 Task: Assign in the project BlazePath the issue 'Develop a new feature to allow for integration with wearable technology' to the sprint 'Sonic Storm'. Assign in the project BlazePath the issue 'Implement a new feature to allow for integration with IoT devices' to the sprint 'Sonic Storm'. Assign in the project BlazePath the issue 'Address issues related to software licensing and usage restrictions' to the sprint 'Sonic Storm'. Assign in the project BlazePath the issue 'Develop a new feature to allow for automatic file versioning and history tracking' to the sprint 'Sonic Storm'
Action: Mouse moved to (238, 68)
Screenshot: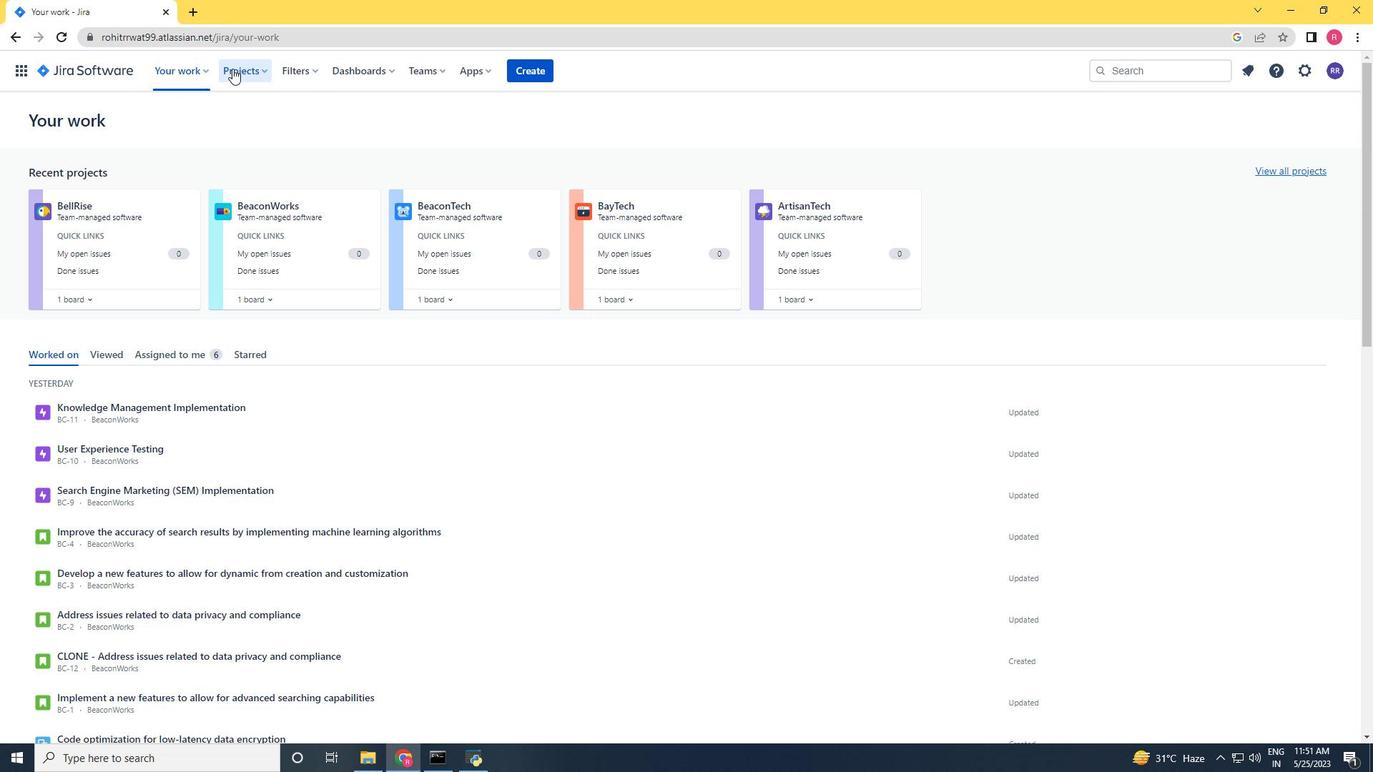 
Action: Mouse pressed left at (238, 68)
Screenshot: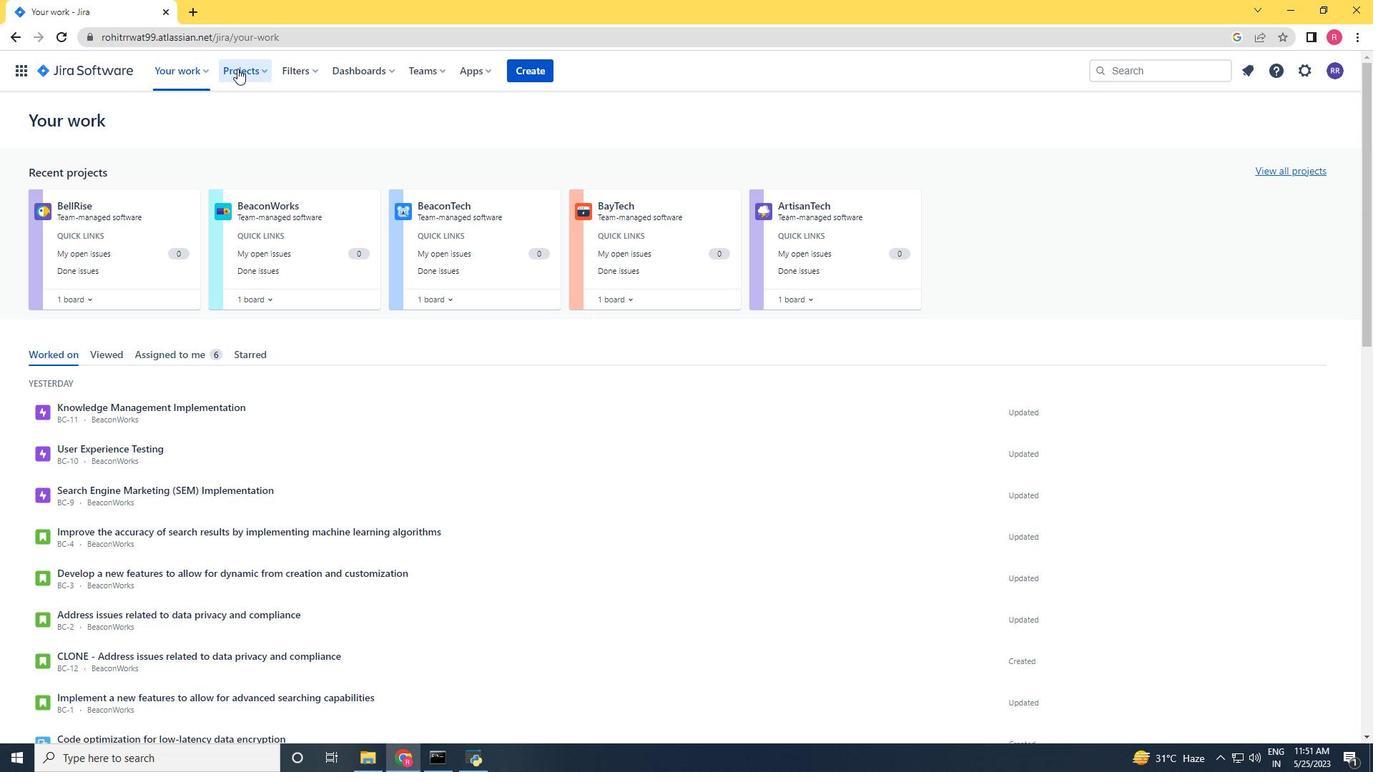 
Action: Mouse moved to (271, 122)
Screenshot: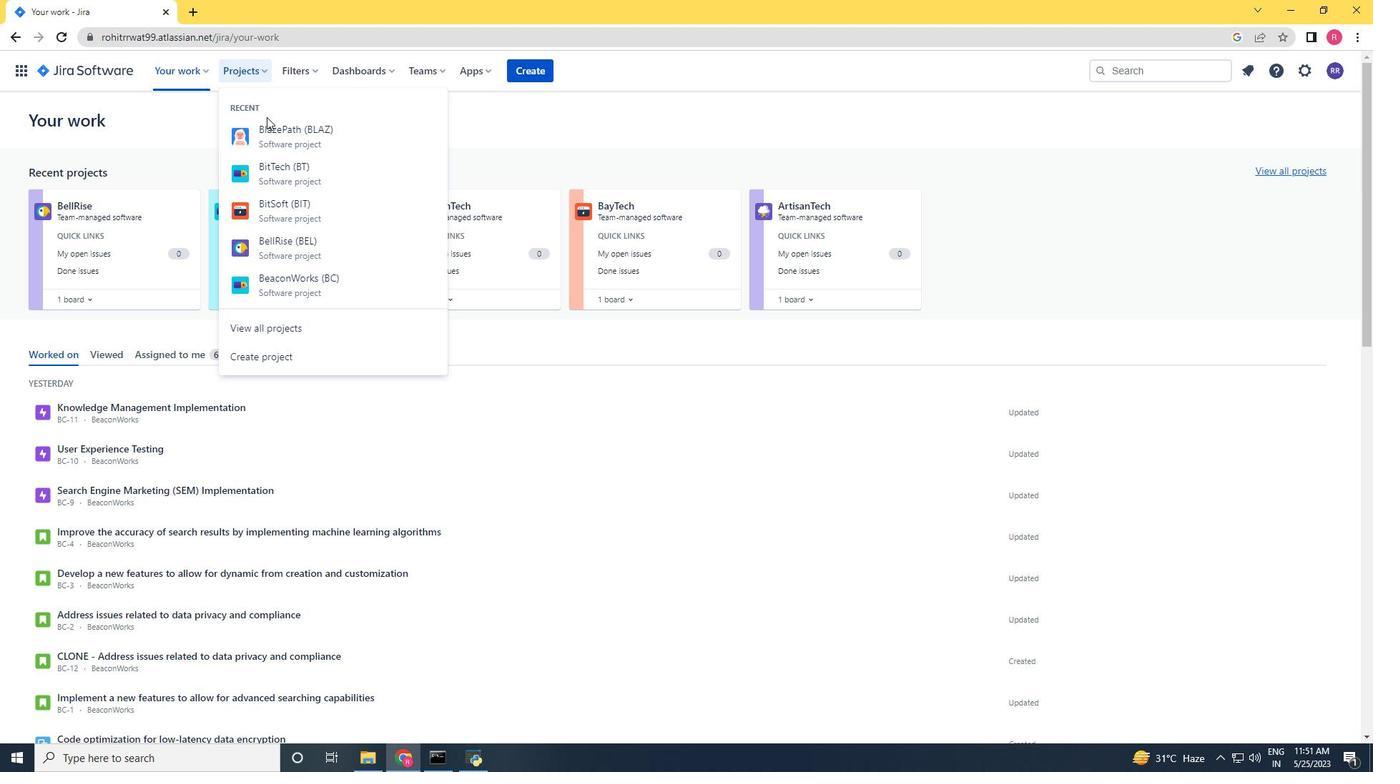 
Action: Mouse pressed left at (271, 122)
Screenshot: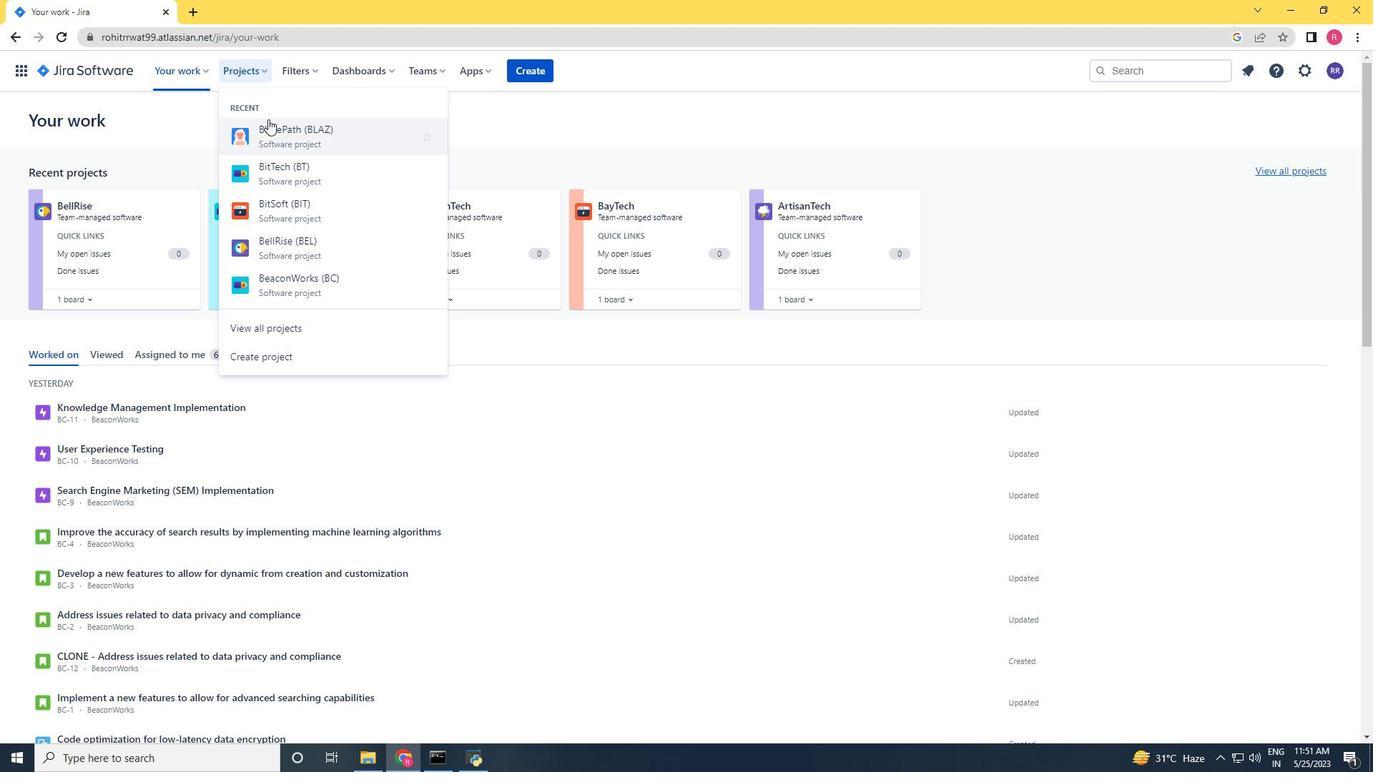 
Action: Mouse moved to (125, 213)
Screenshot: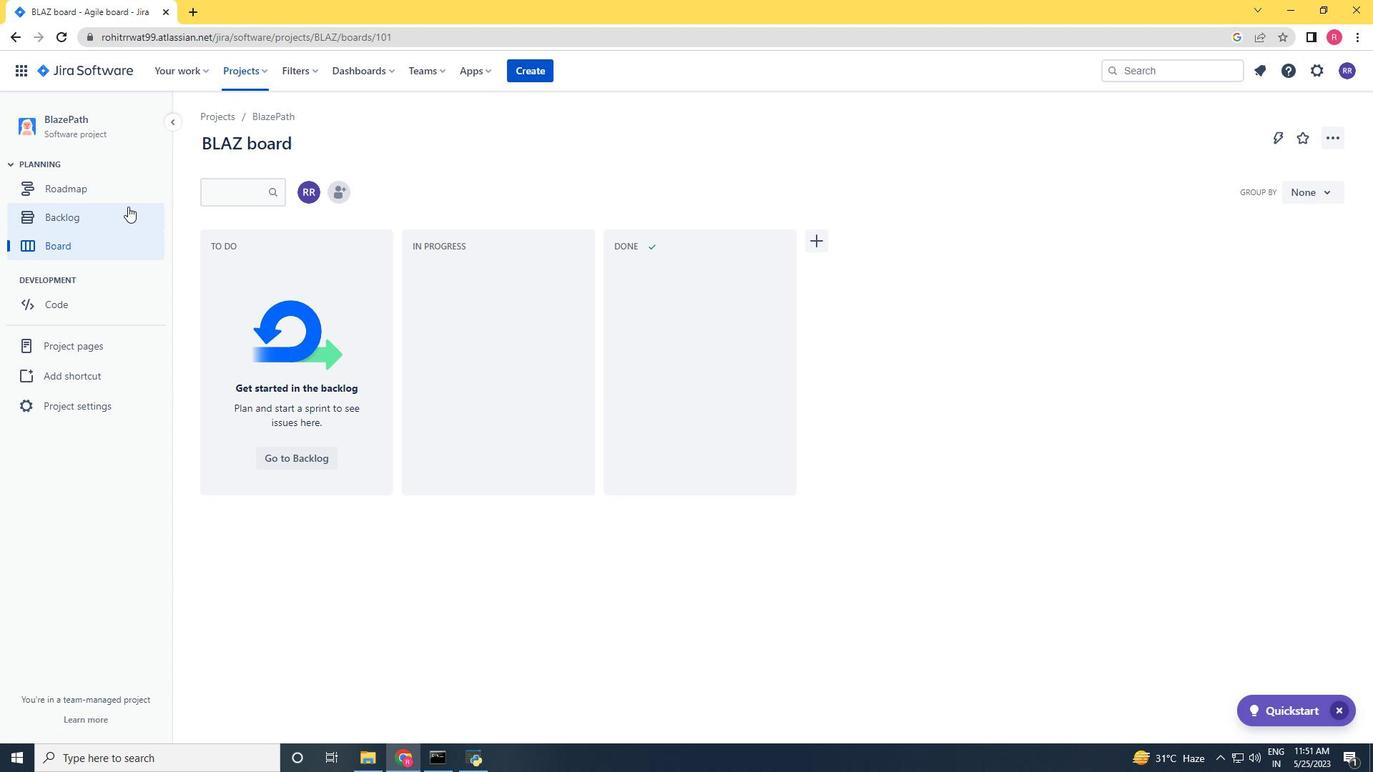 
Action: Mouse pressed left at (125, 213)
Screenshot: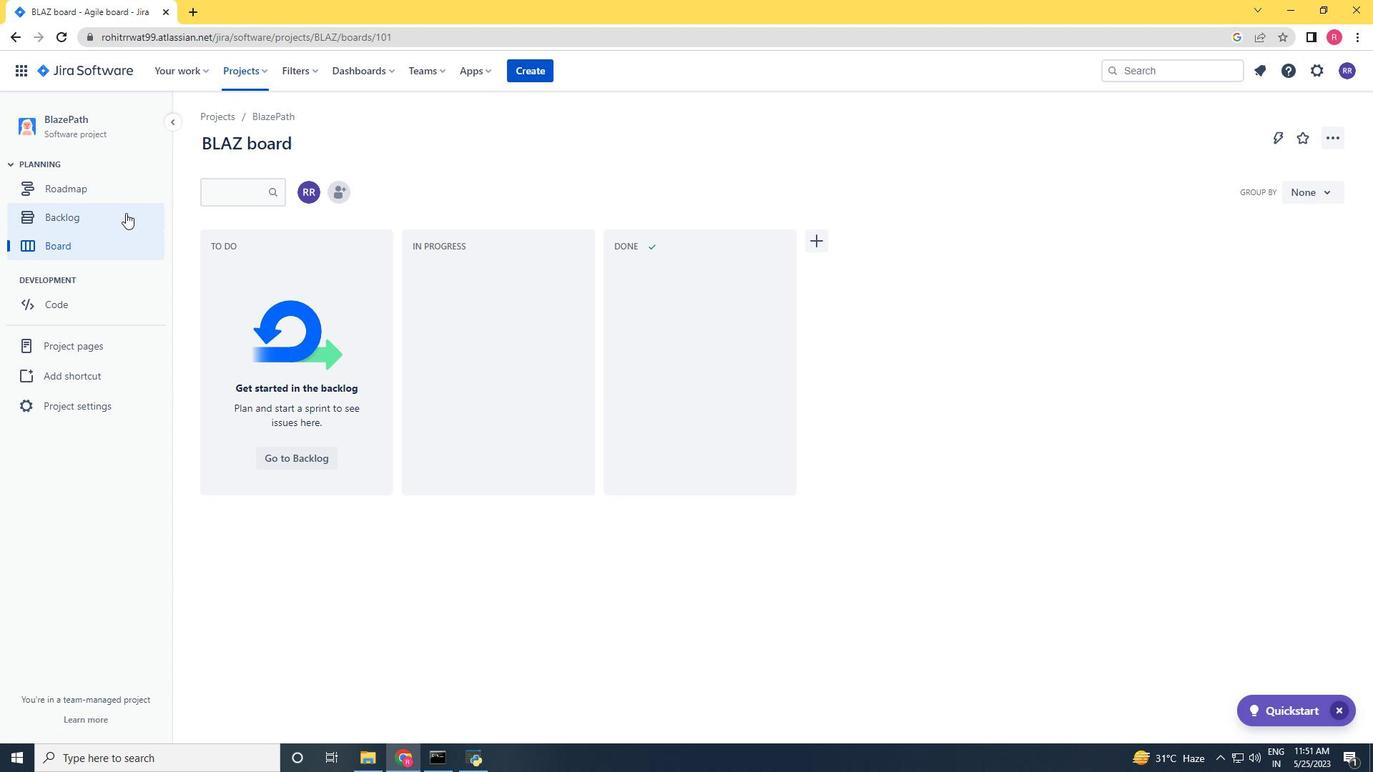 
Action: Mouse moved to (1306, 384)
Screenshot: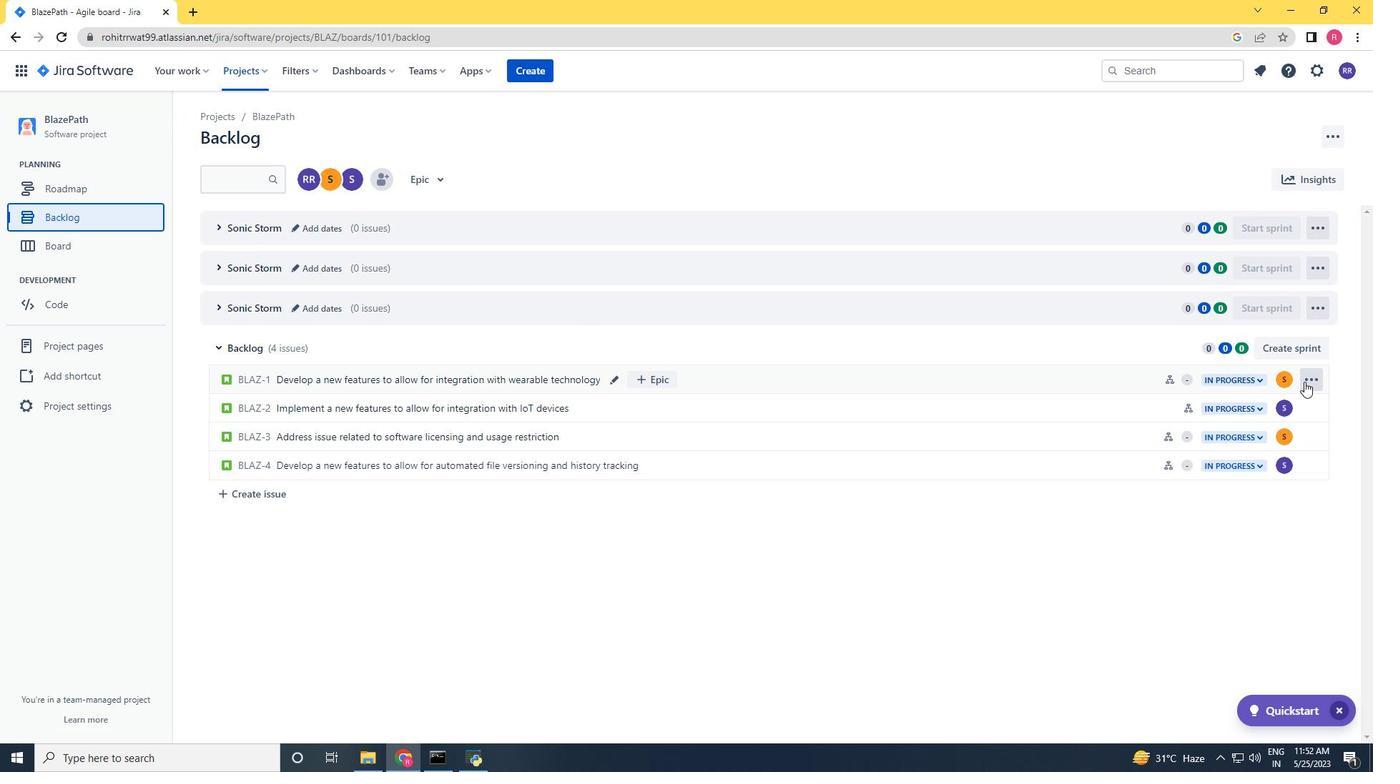 
Action: Mouse pressed left at (1306, 384)
Screenshot: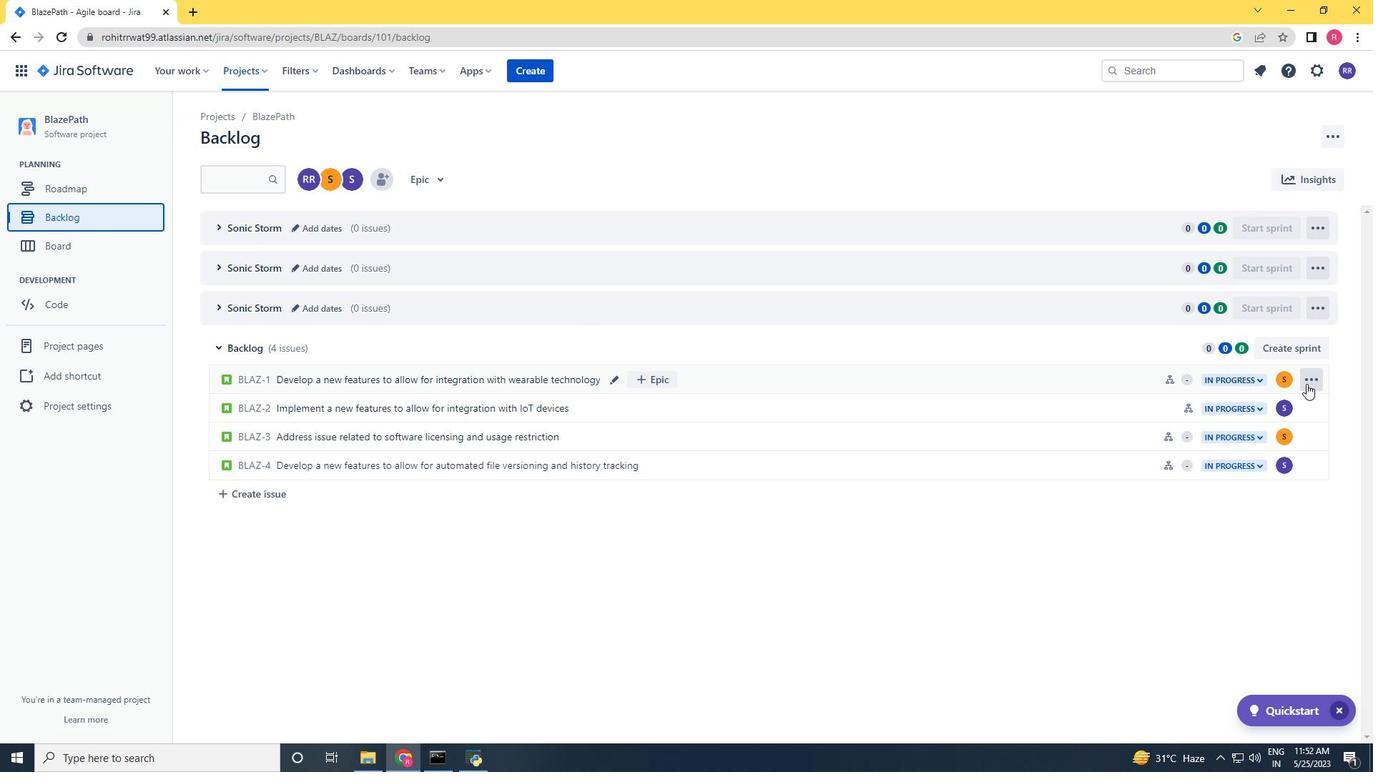 
Action: Mouse moved to (1265, 544)
Screenshot: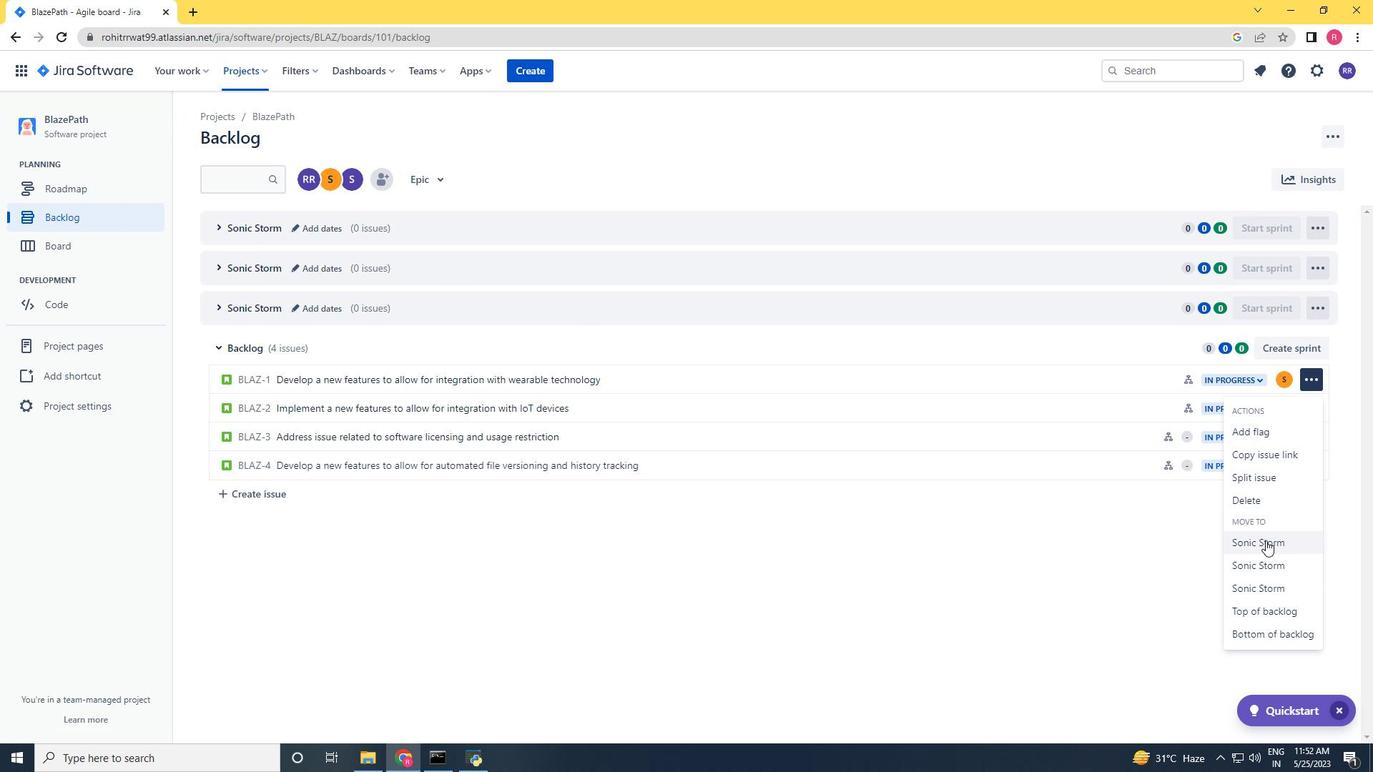 
Action: Mouse pressed left at (1265, 544)
Screenshot: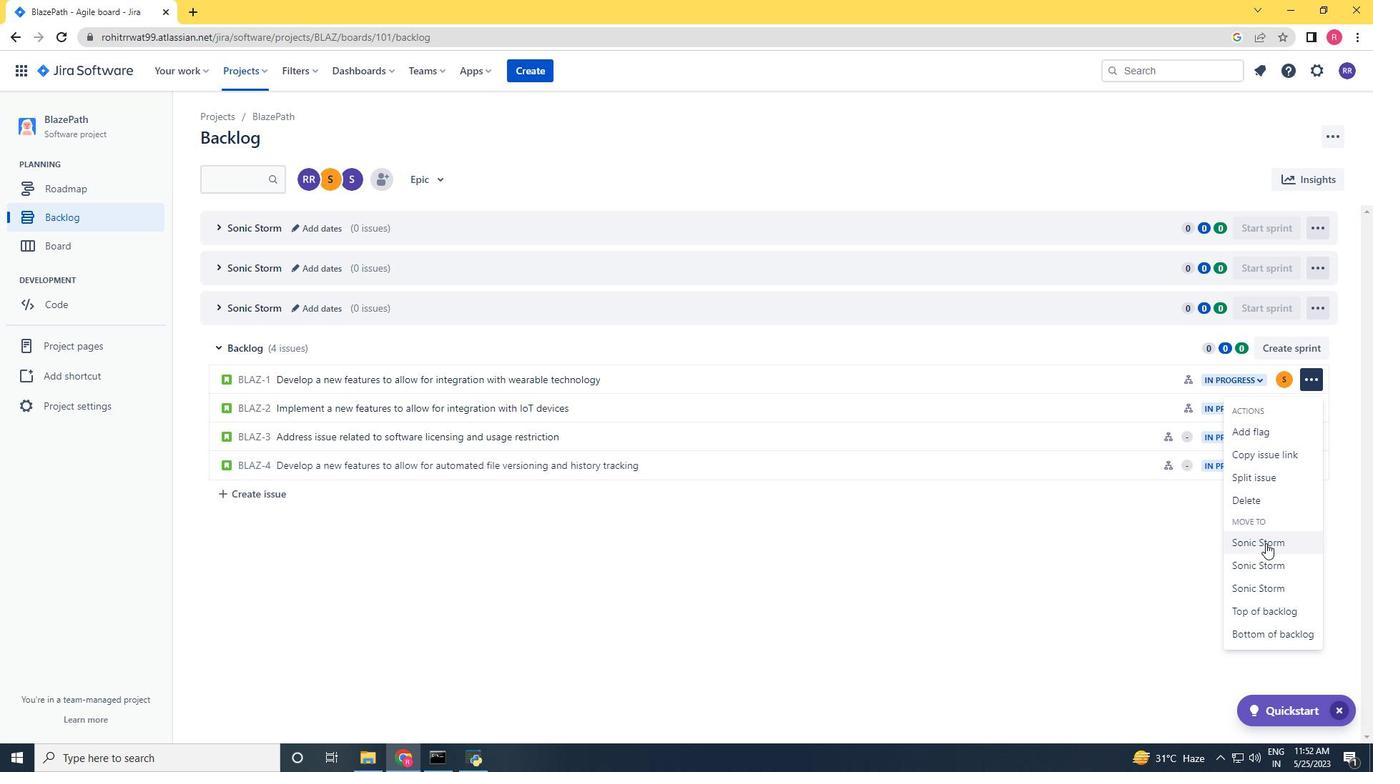 
Action: Mouse moved to (1298, 379)
Screenshot: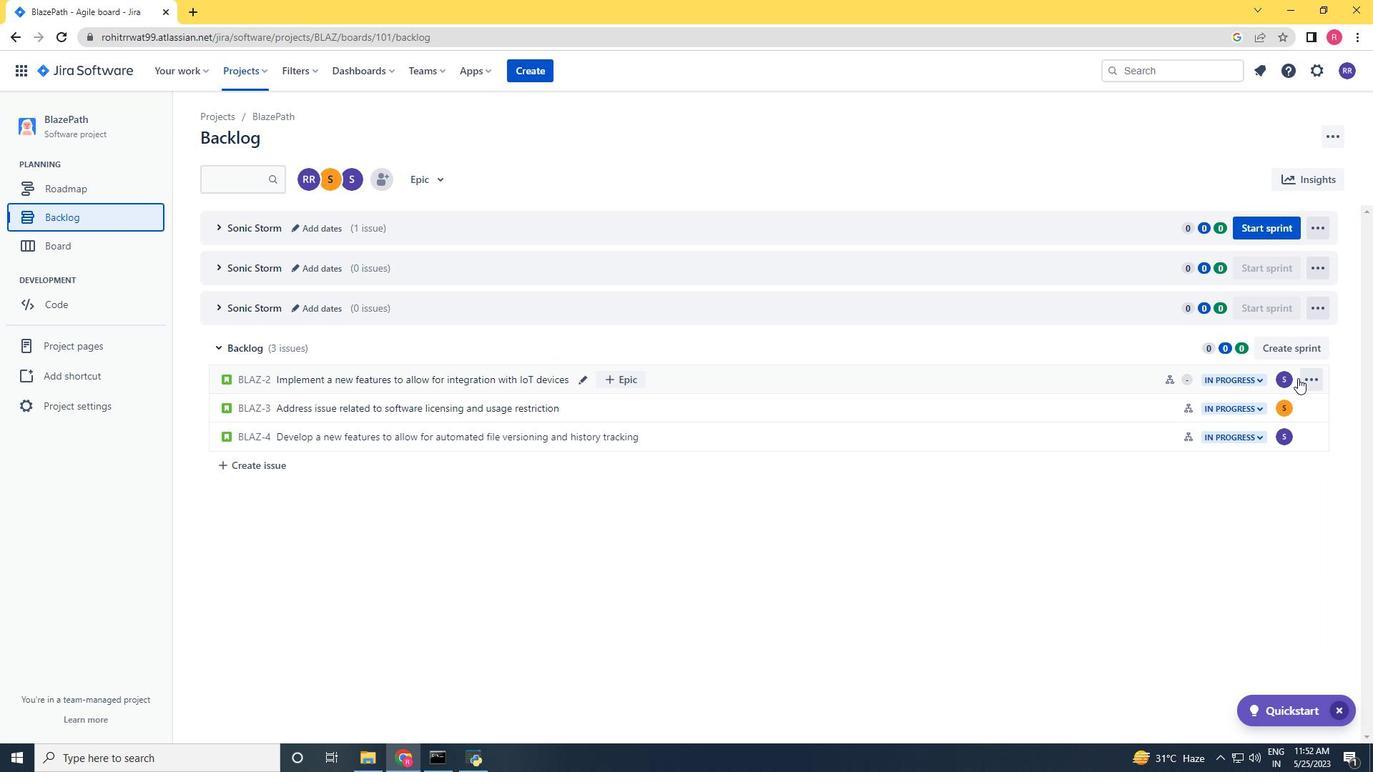 
Action: Mouse pressed left at (1298, 379)
Screenshot: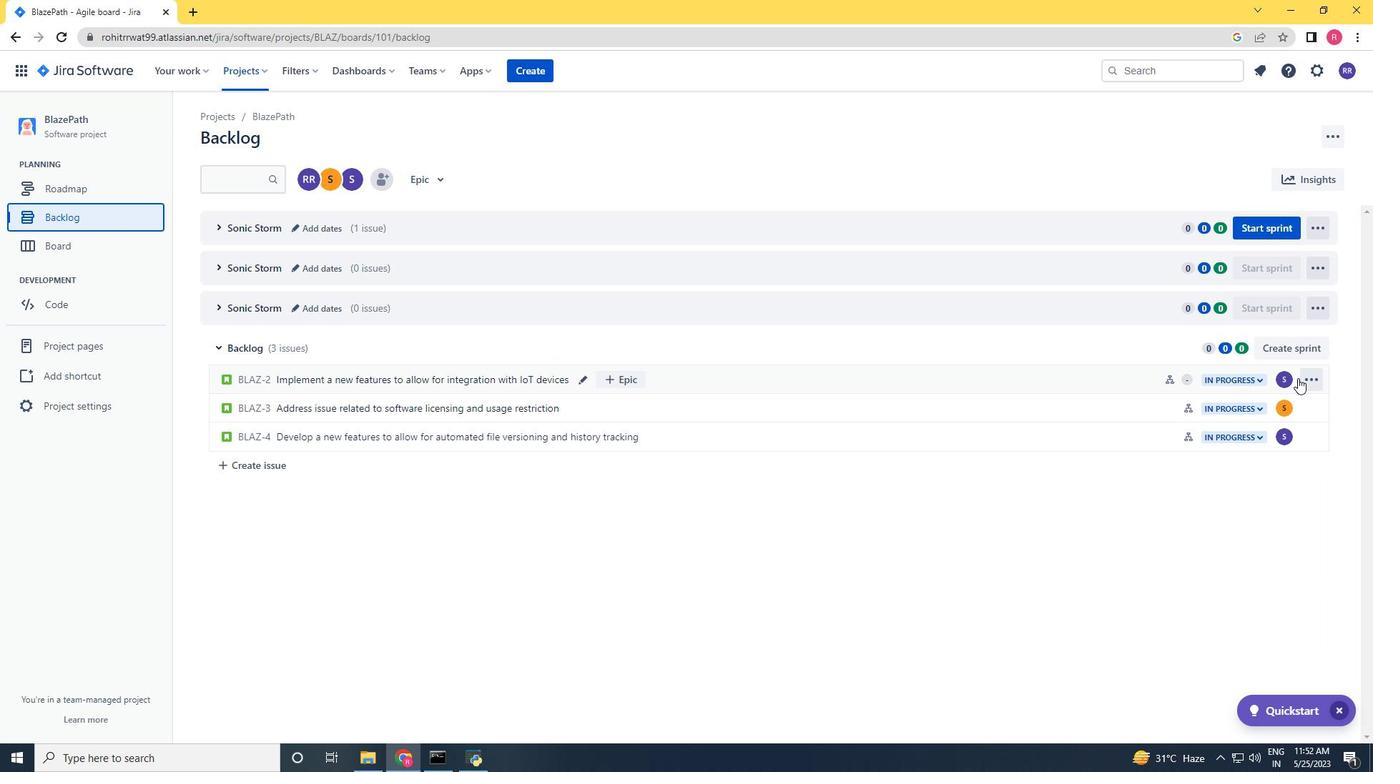 
Action: Mouse moved to (1335, 221)
Screenshot: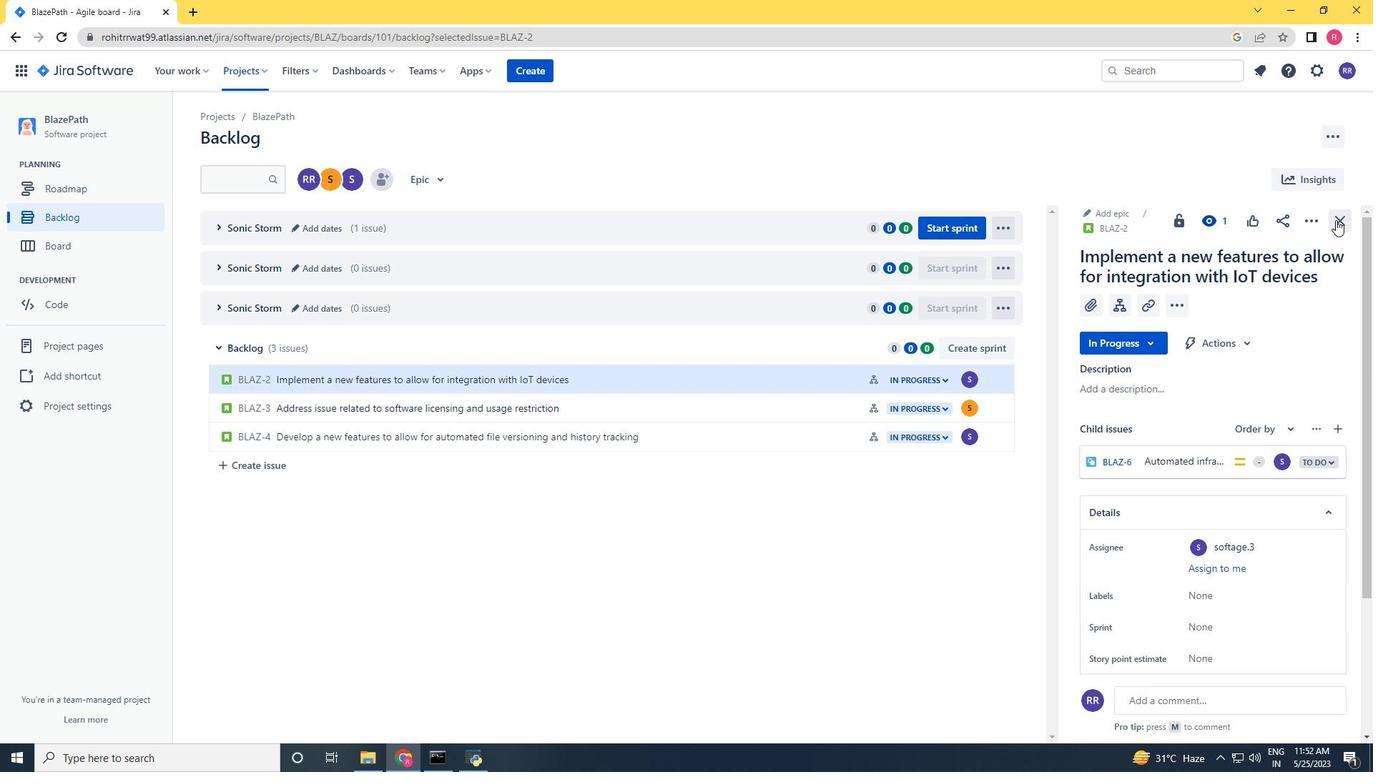 
Action: Mouse pressed left at (1335, 221)
Screenshot: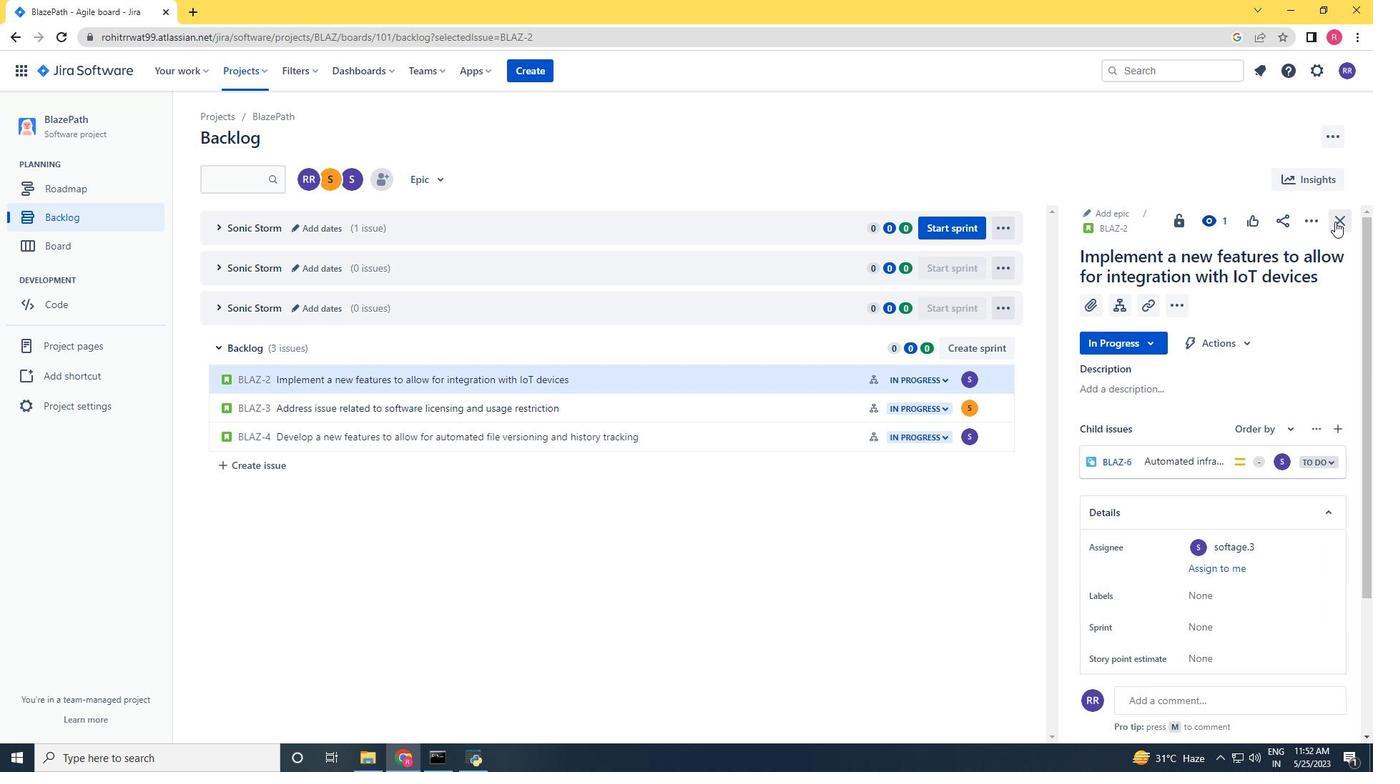 
Action: Mouse moved to (215, 229)
Screenshot: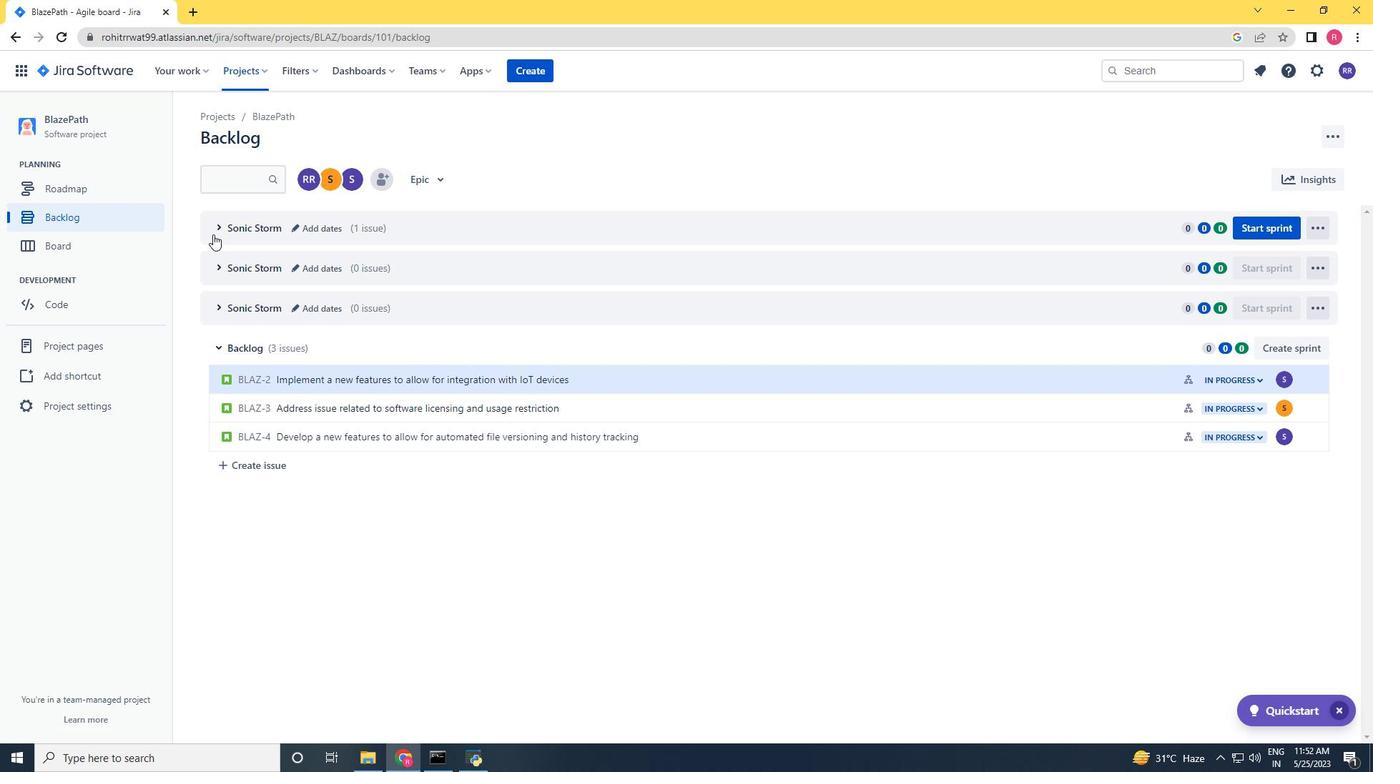 
Action: Mouse pressed left at (215, 229)
Screenshot: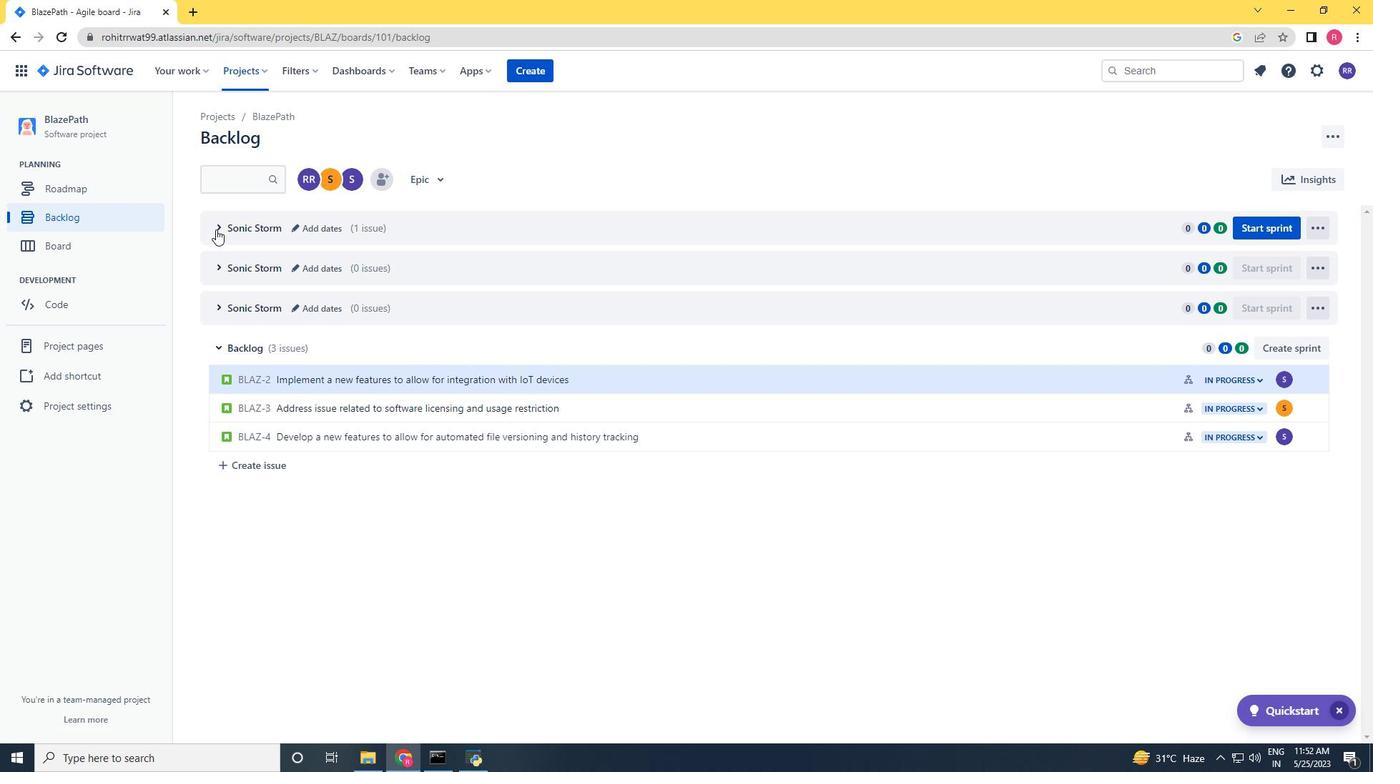 
Action: Mouse moved to (1323, 472)
Screenshot: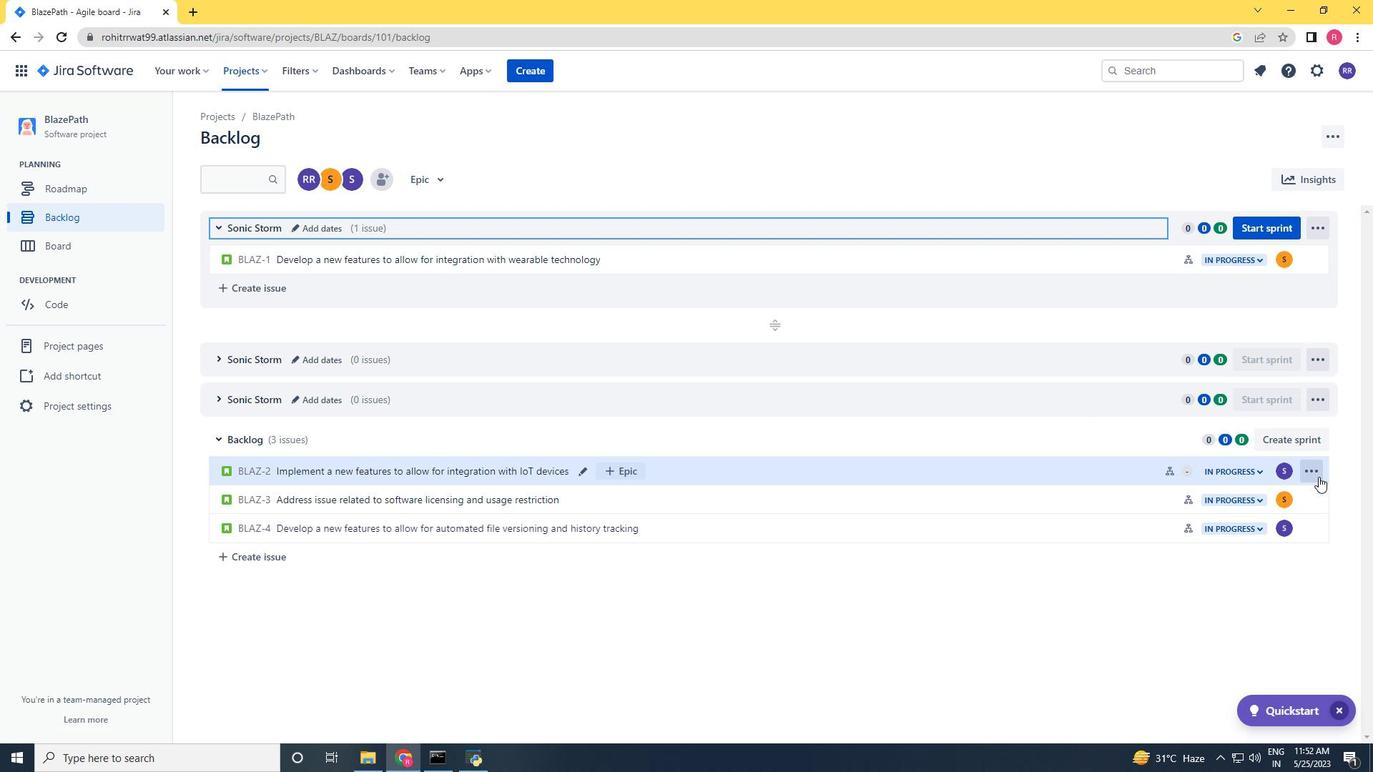 
Action: Mouse pressed left at (1323, 472)
Screenshot: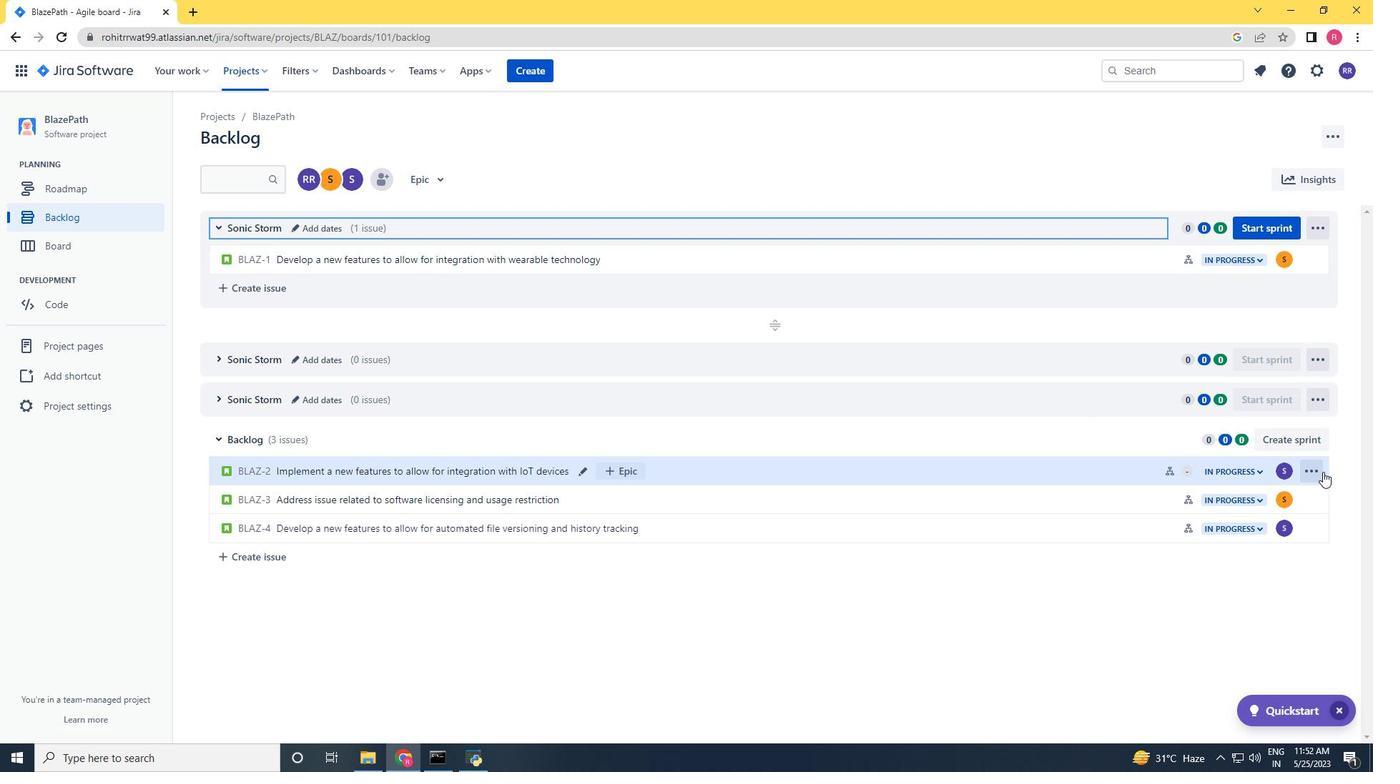 
Action: Mouse moved to (1338, 213)
Screenshot: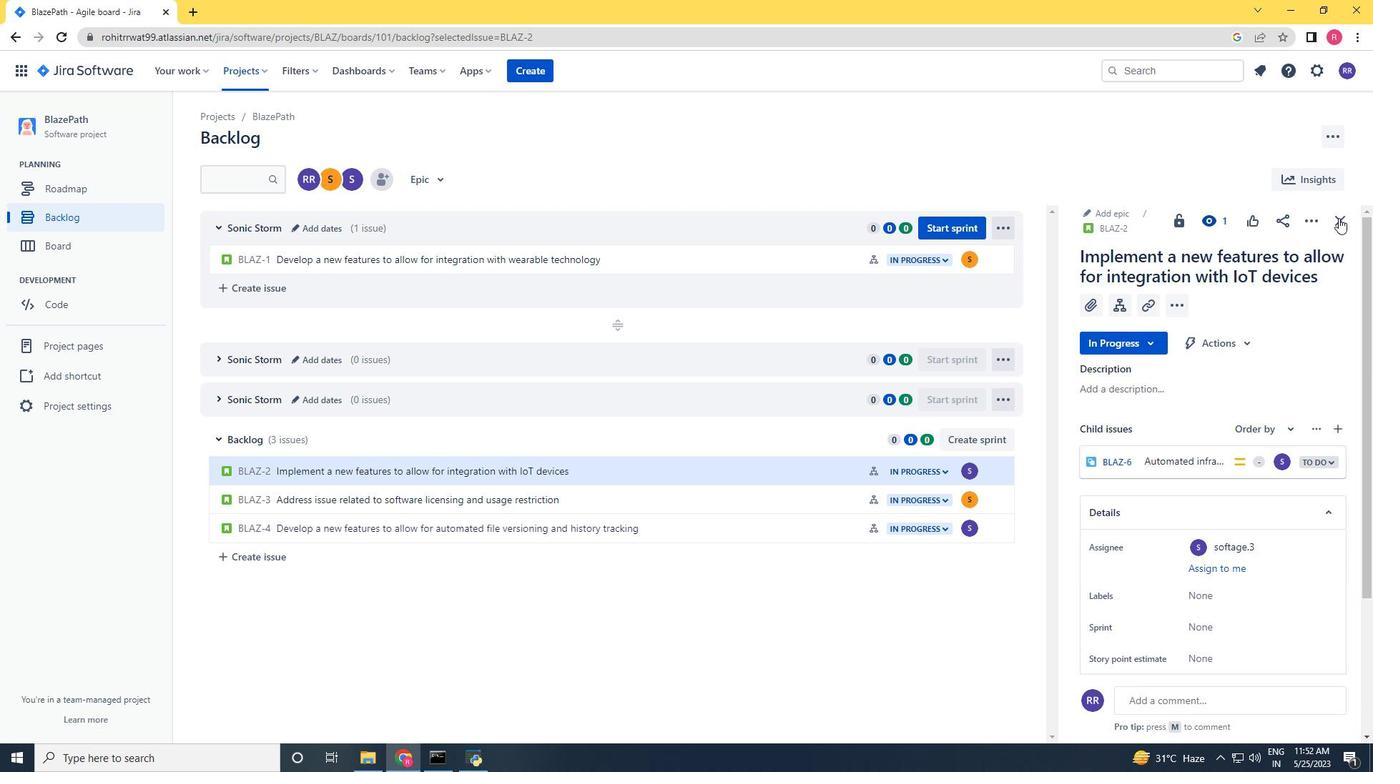 
Action: Mouse pressed left at (1338, 213)
Screenshot: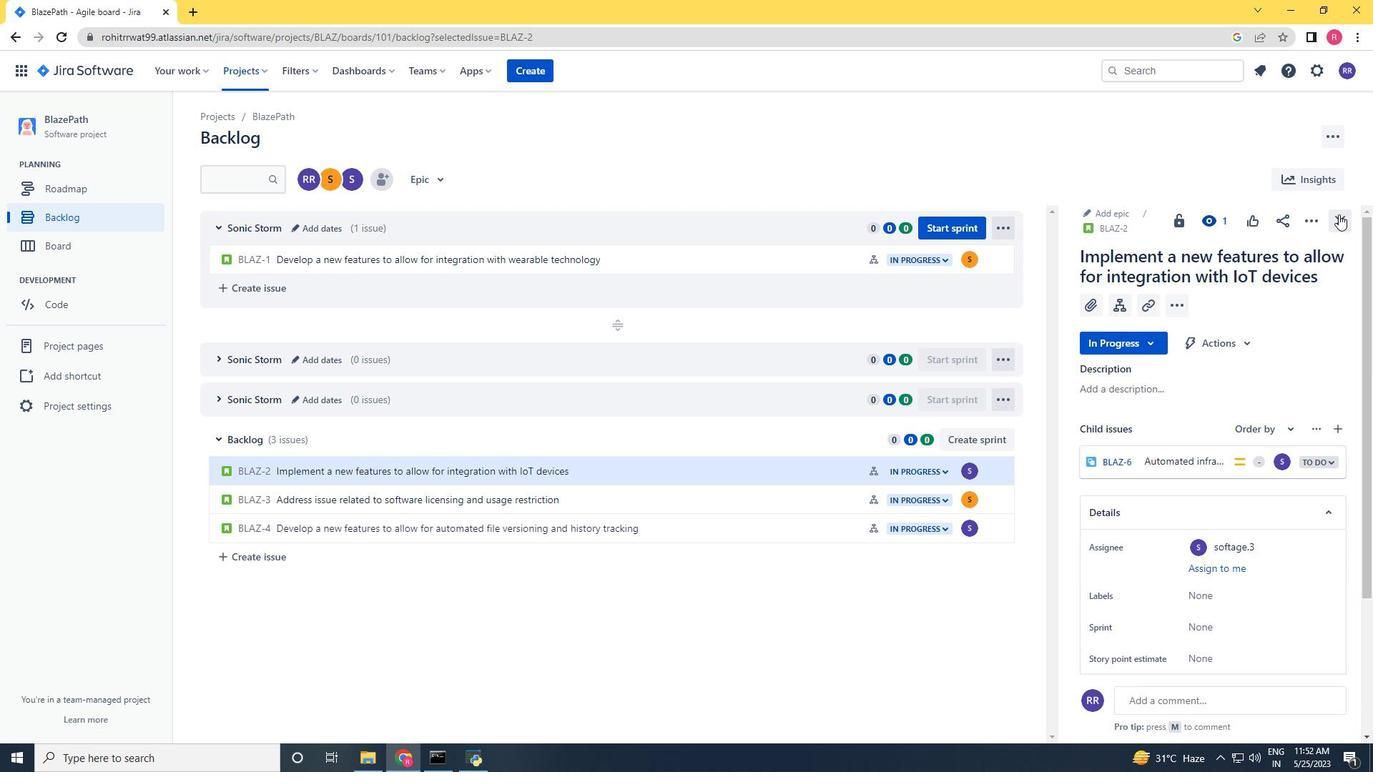 
Action: Mouse moved to (1306, 461)
Screenshot: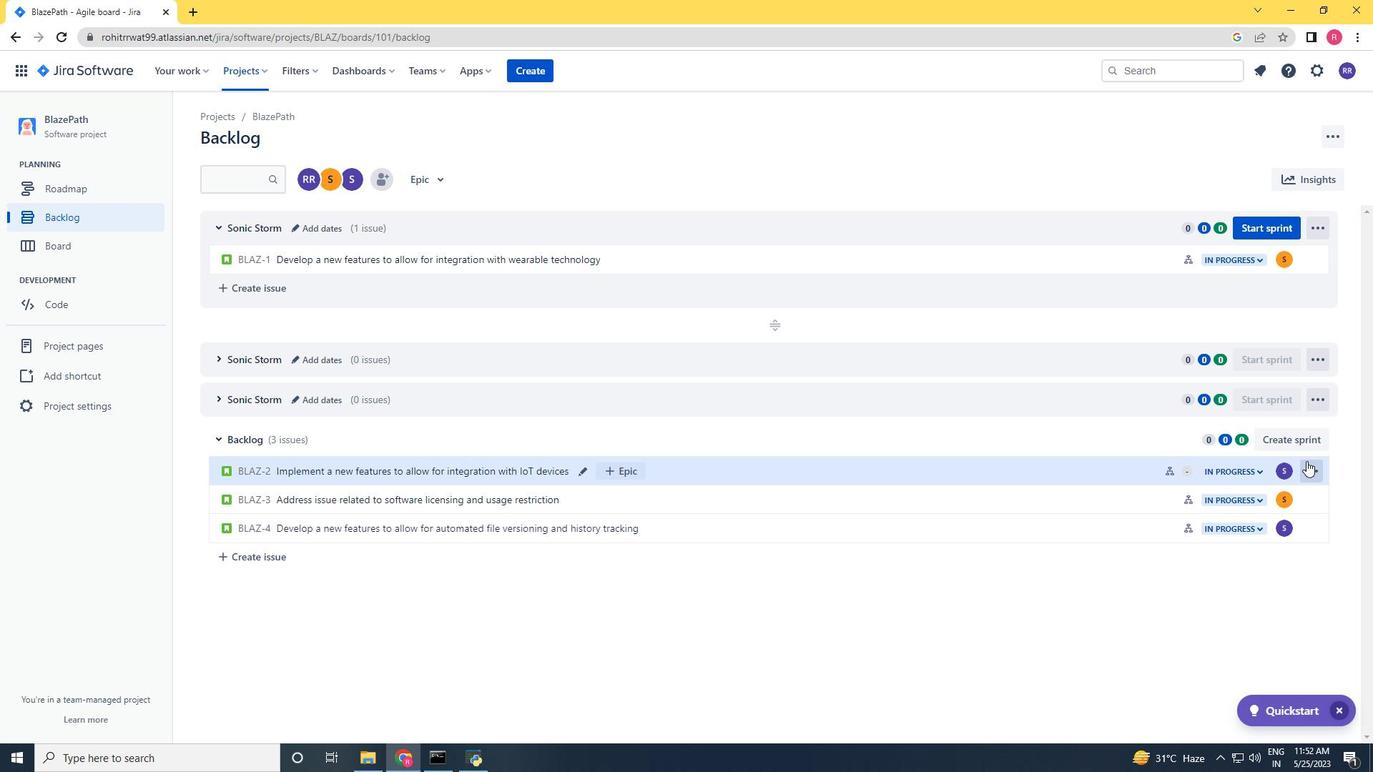 
Action: Mouse pressed left at (1306, 461)
Screenshot: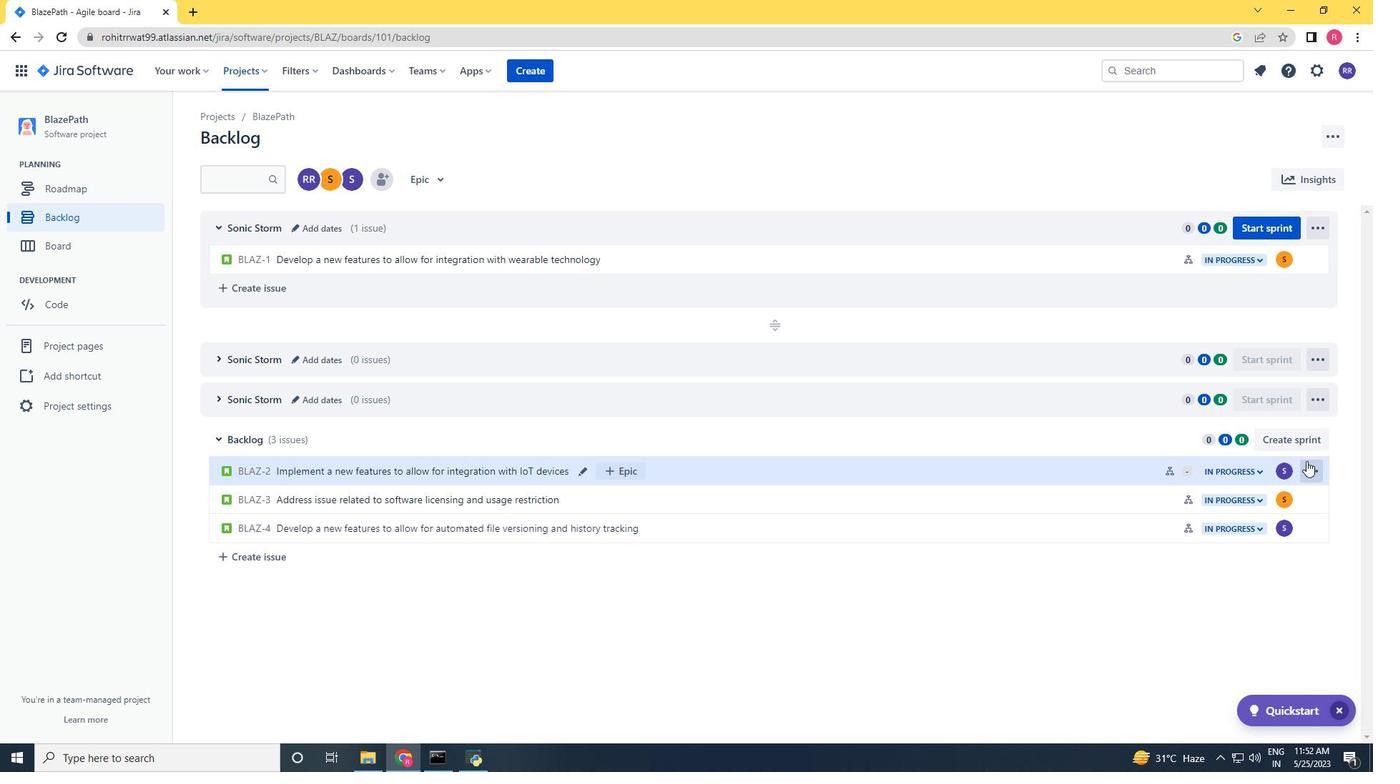 
Action: Mouse moved to (1263, 373)
Screenshot: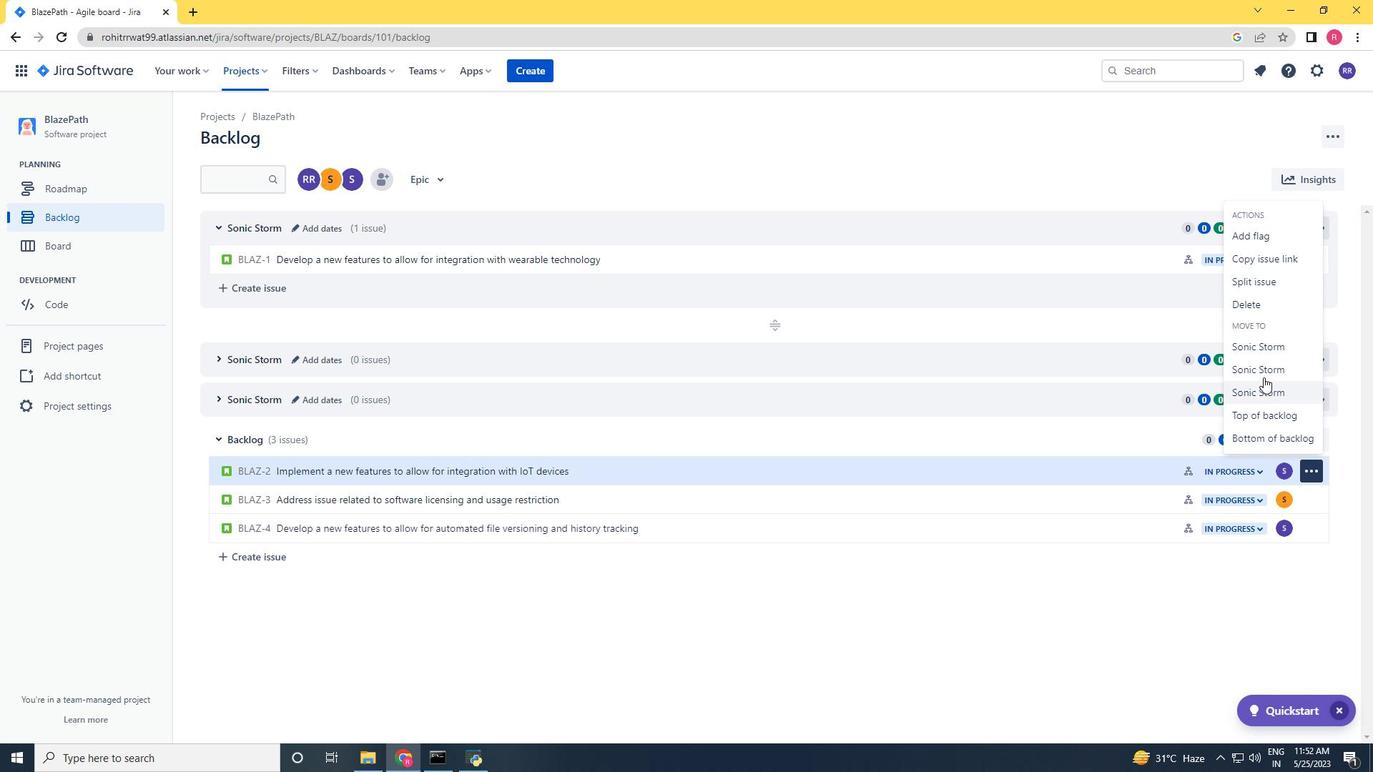 
Action: Mouse pressed left at (1263, 373)
Screenshot: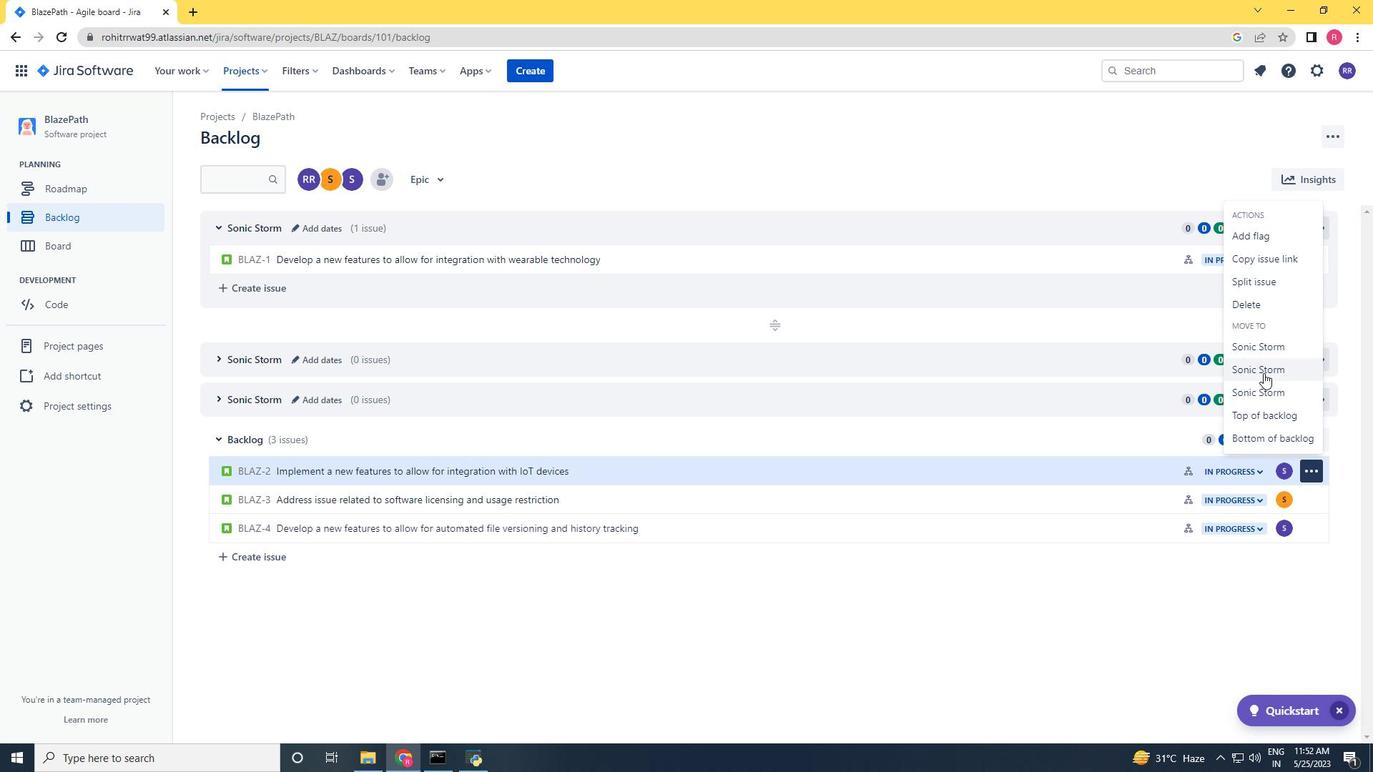 
Action: Mouse moved to (220, 359)
Screenshot: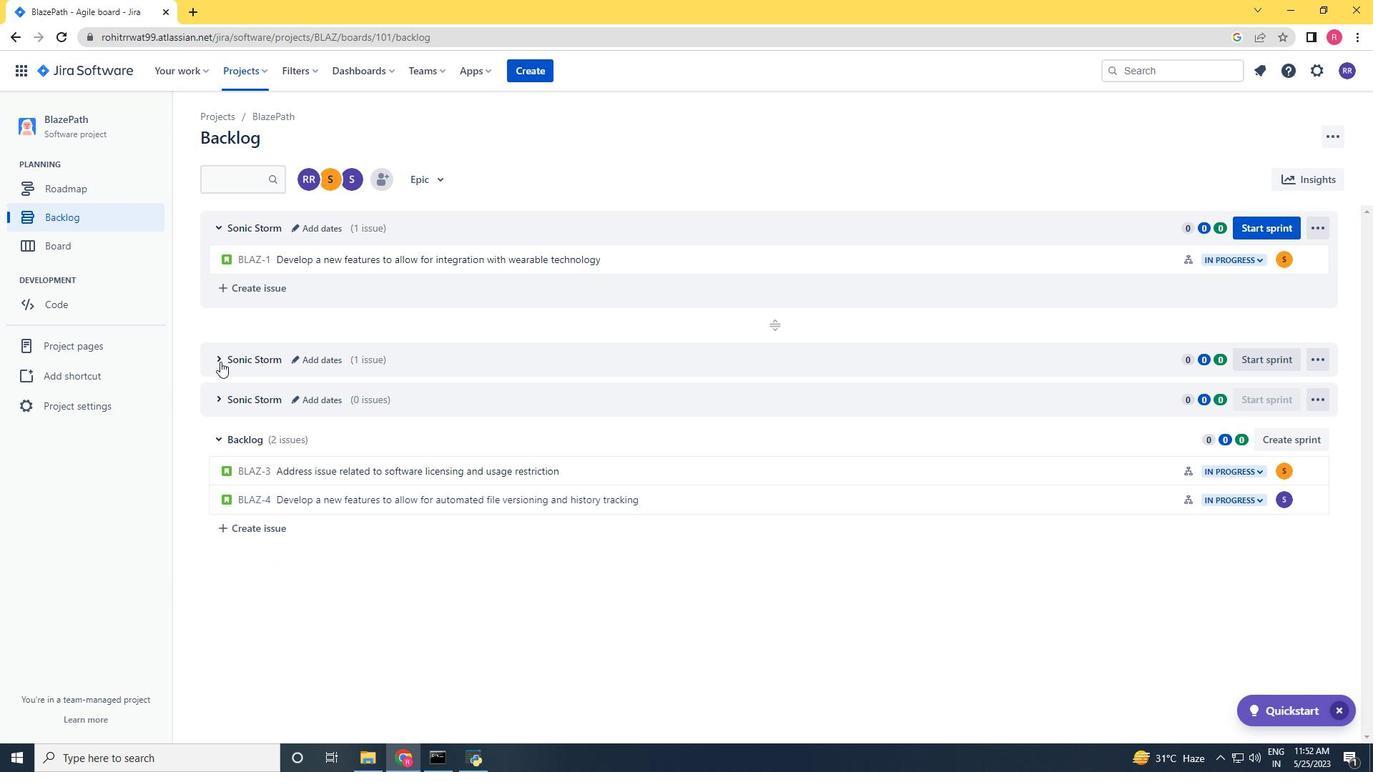 
Action: Mouse pressed left at (220, 359)
Screenshot: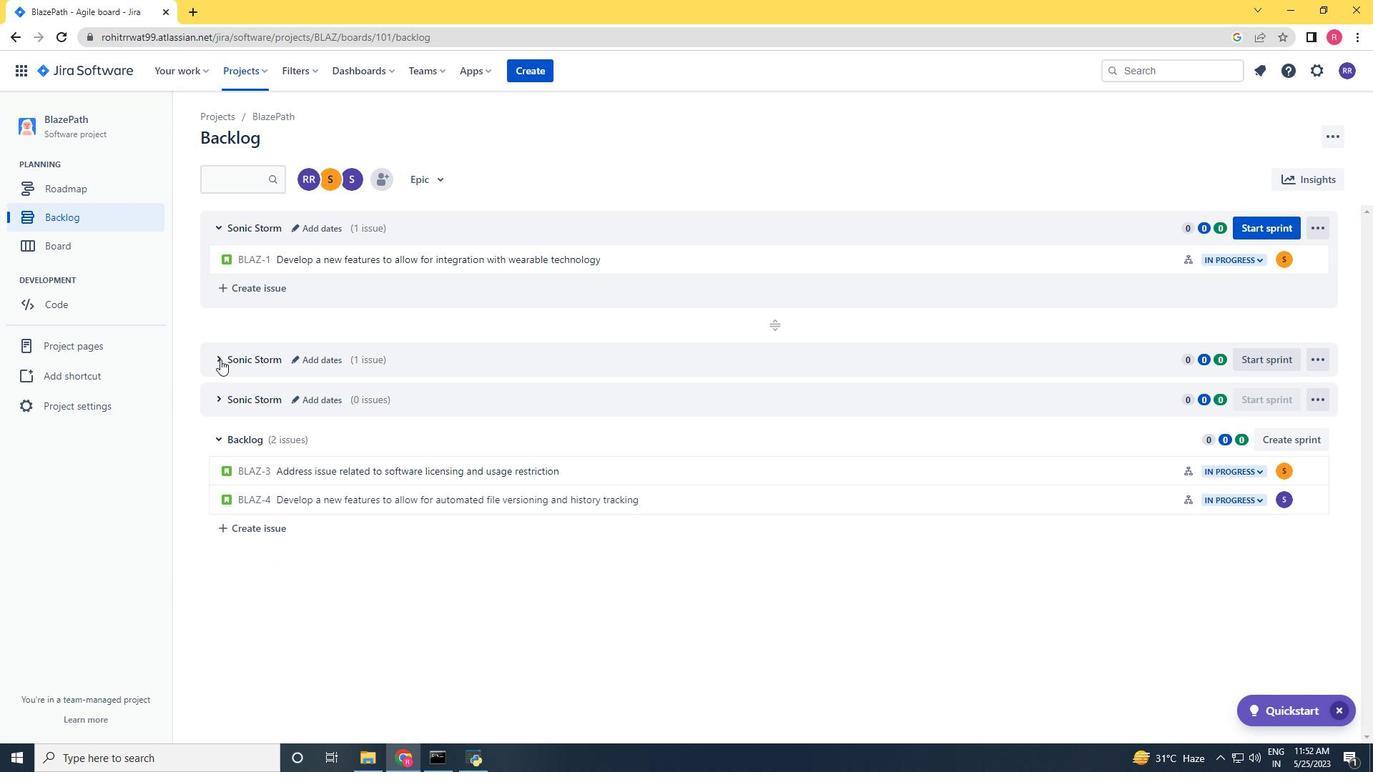 
Action: Mouse moved to (1310, 562)
Screenshot: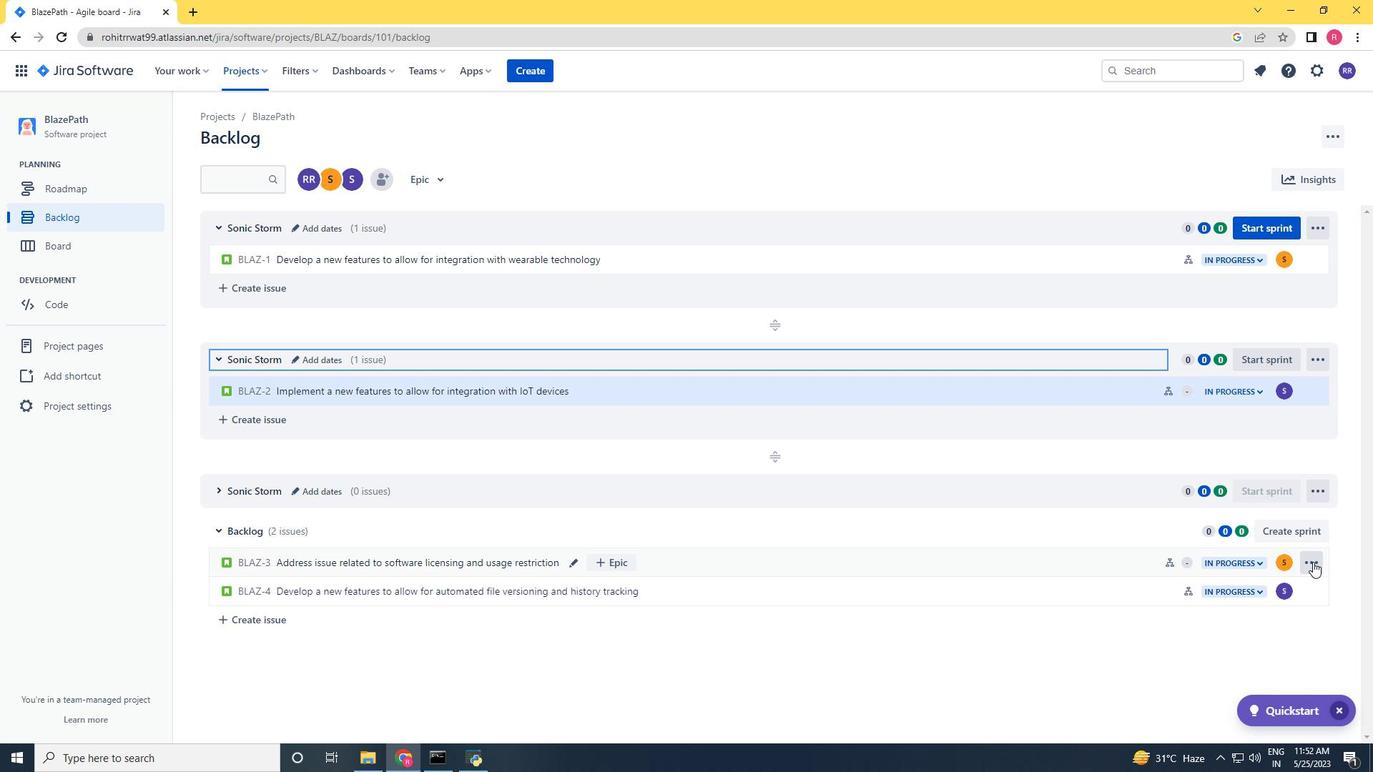 
Action: Mouse pressed left at (1310, 562)
Screenshot: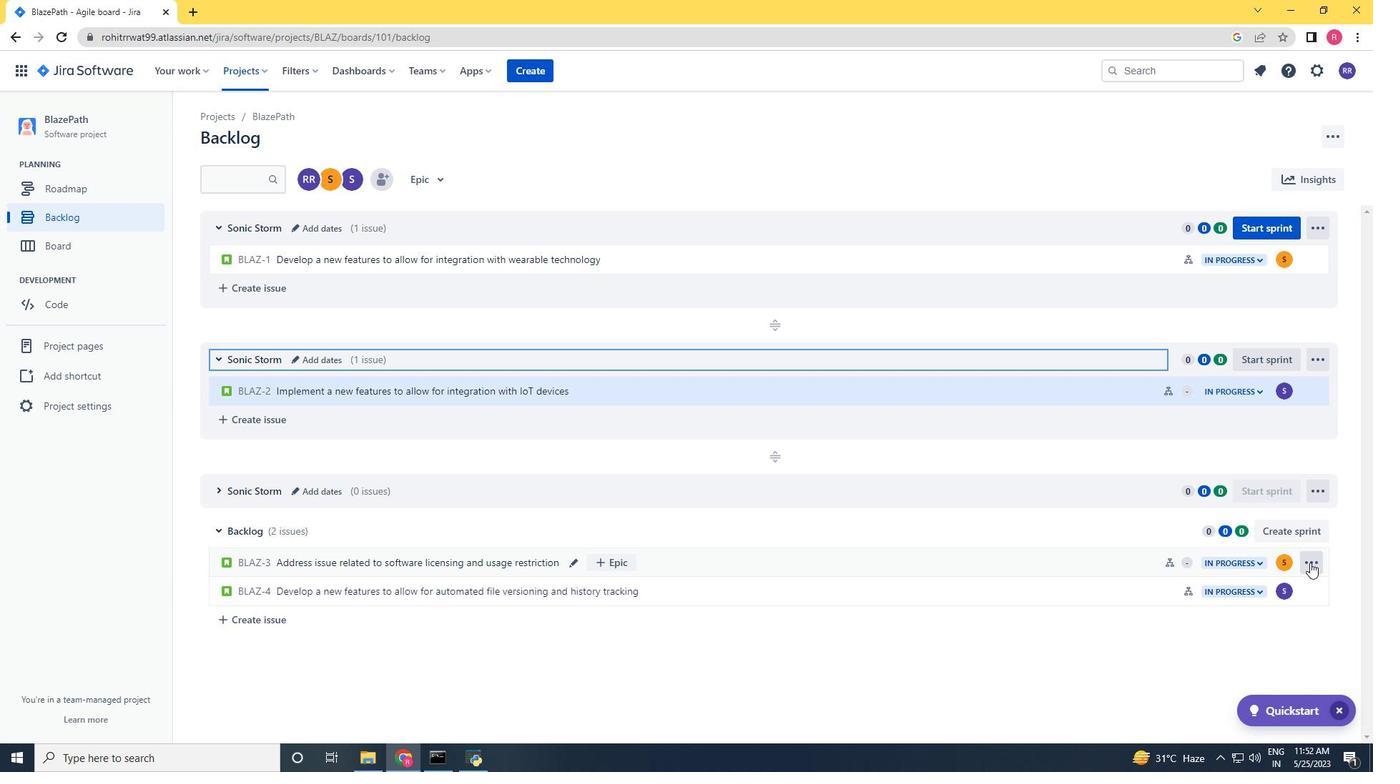 
Action: Mouse moved to (1255, 477)
Screenshot: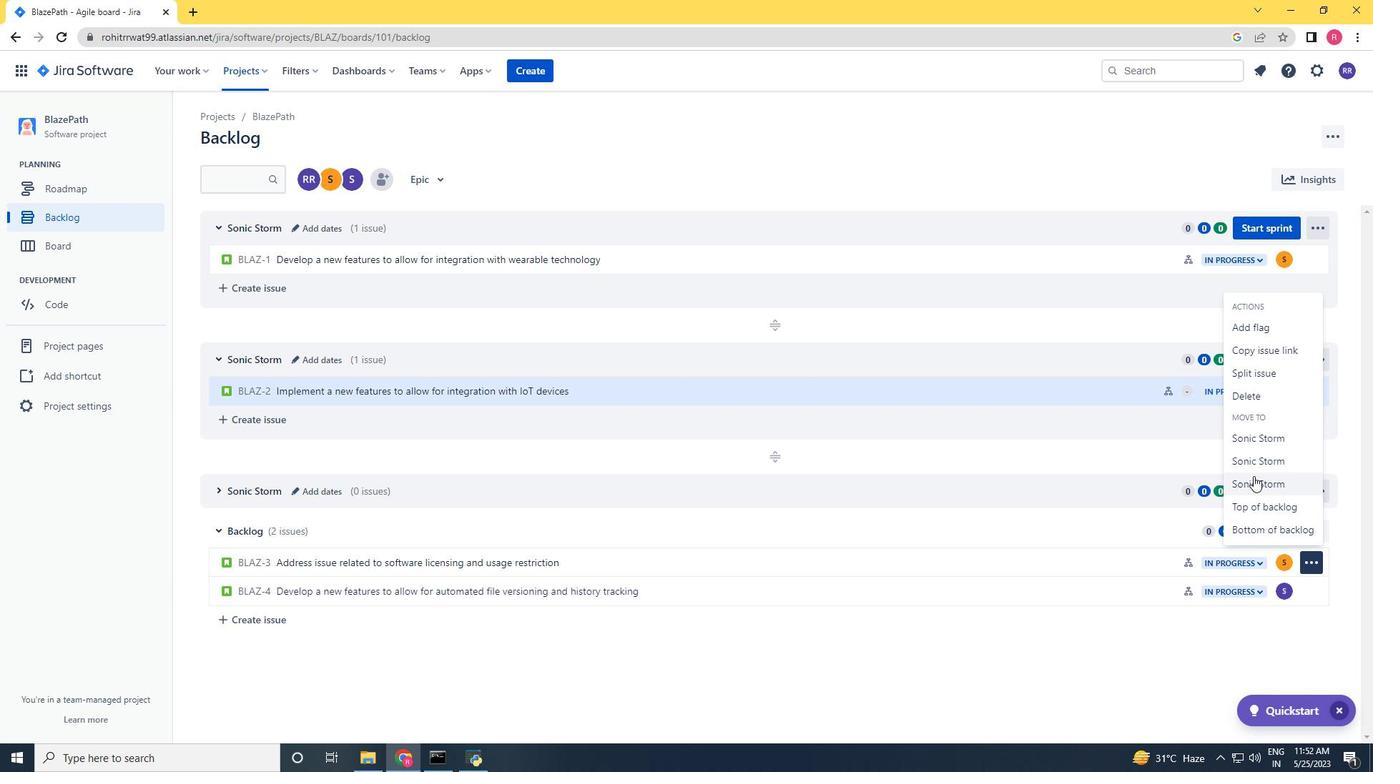 
Action: Mouse pressed left at (1255, 477)
Screenshot: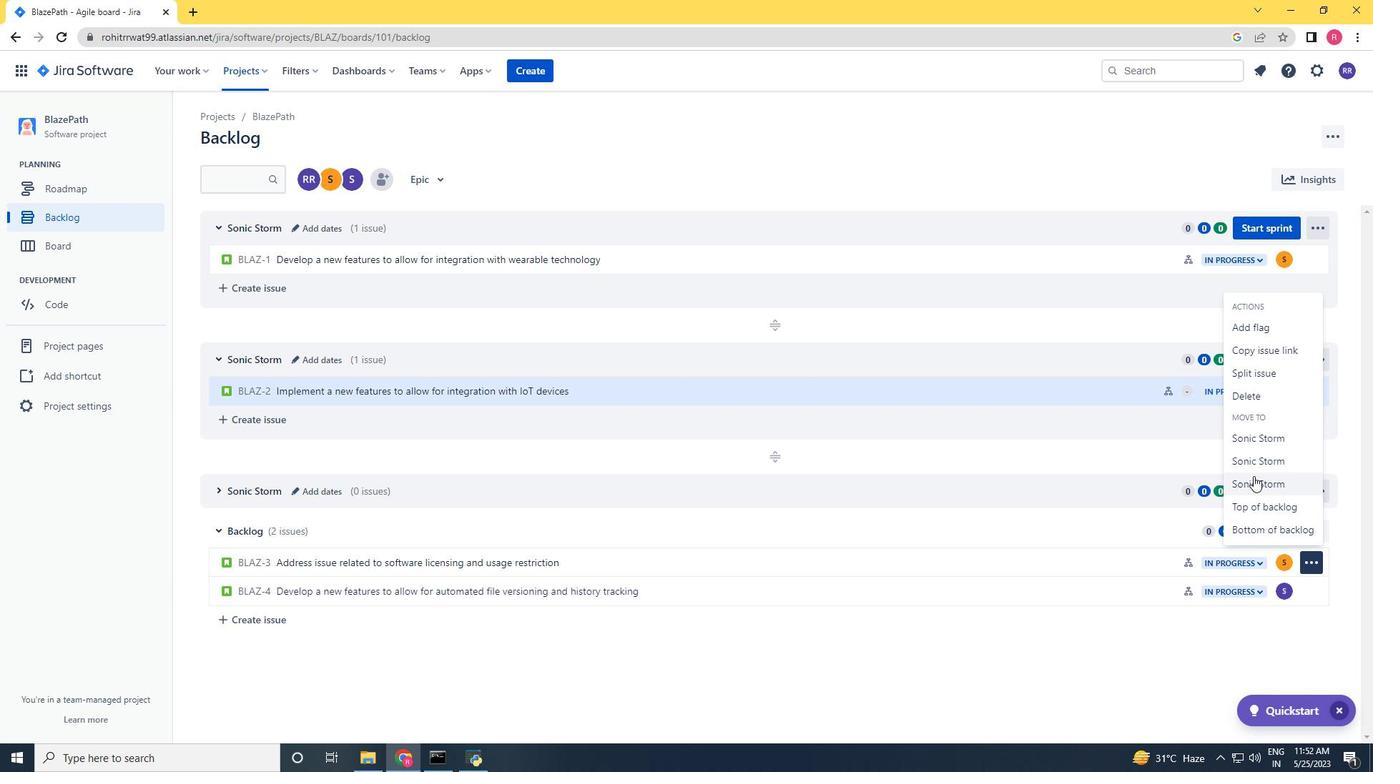 
Action: Mouse moved to (217, 489)
Screenshot: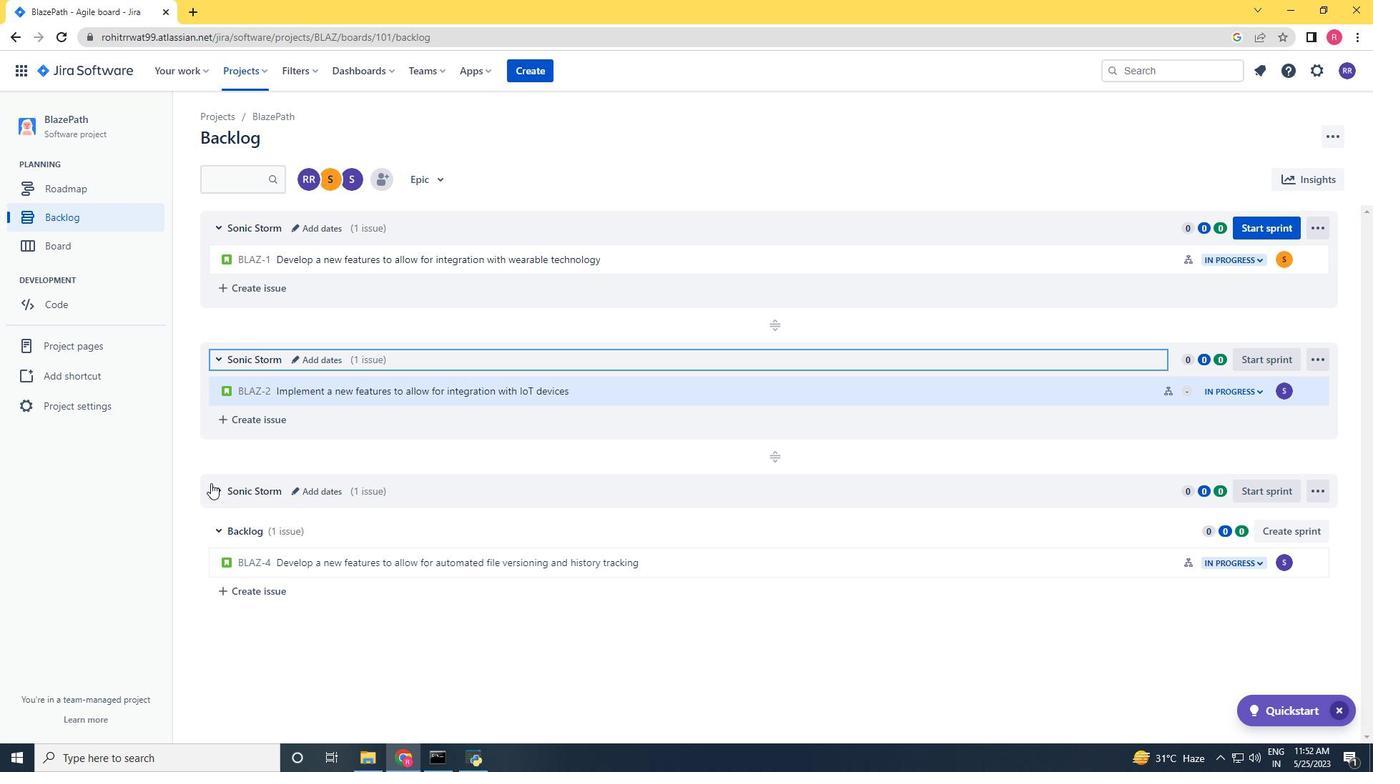
Action: Mouse pressed left at (217, 489)
Screenshot: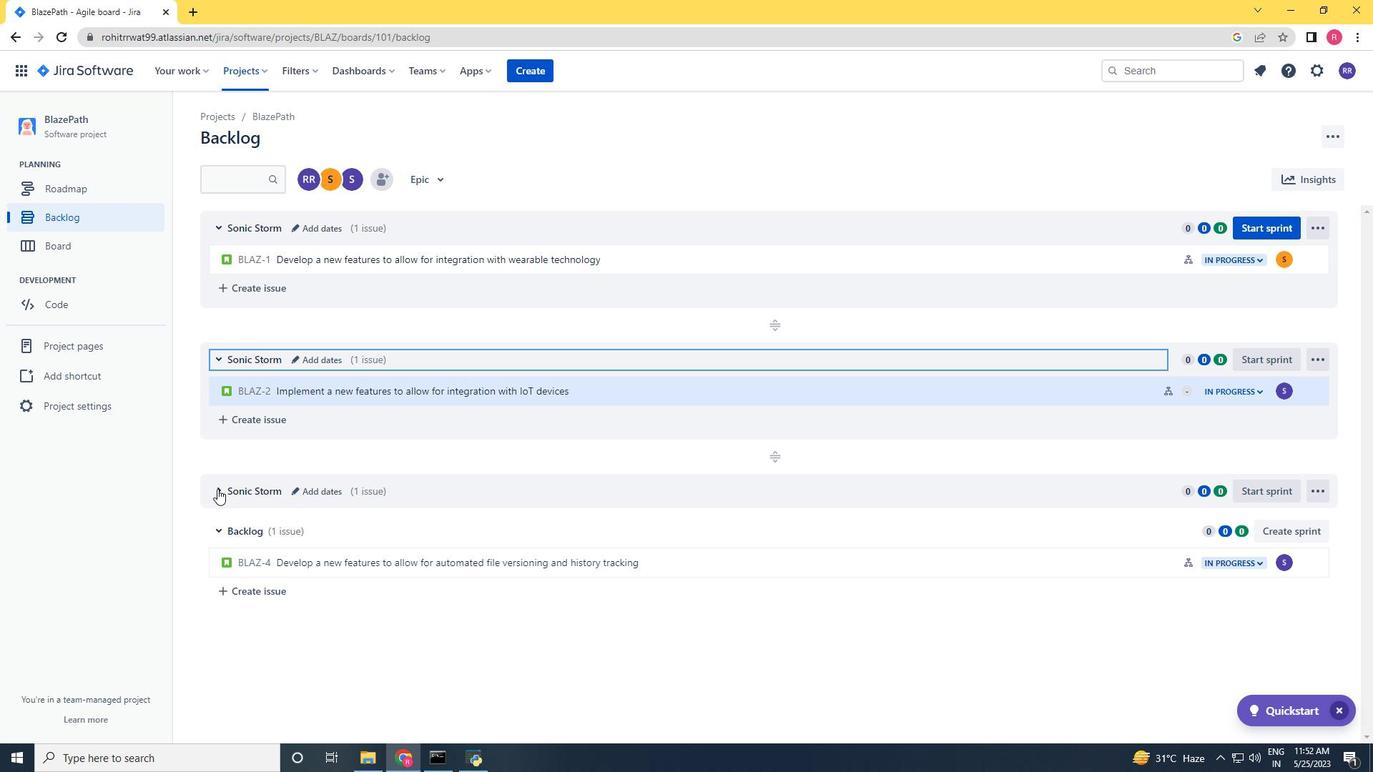 
Action: Mouse moved to (1302, 651)
Screenshot: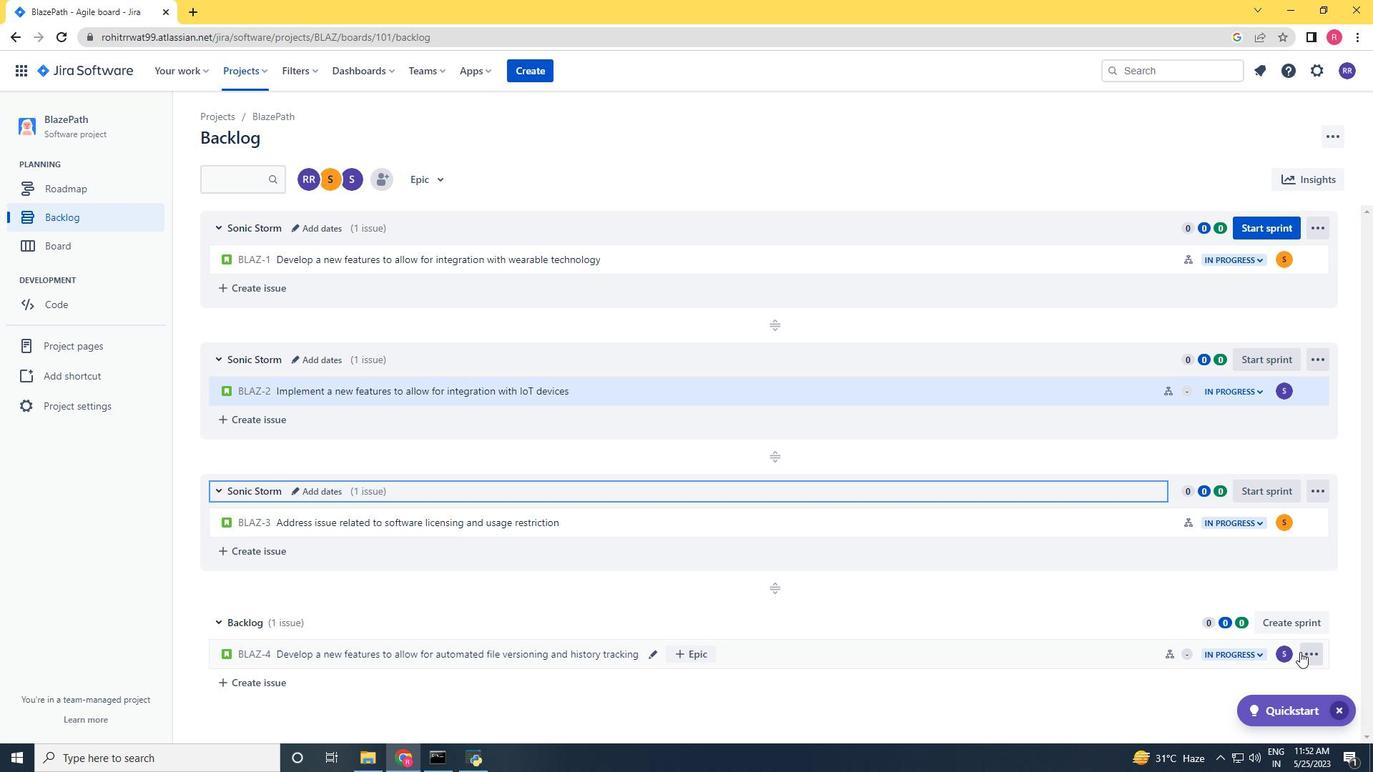 
Action: Mouse pressed left at (1302, 651)
Screenshot: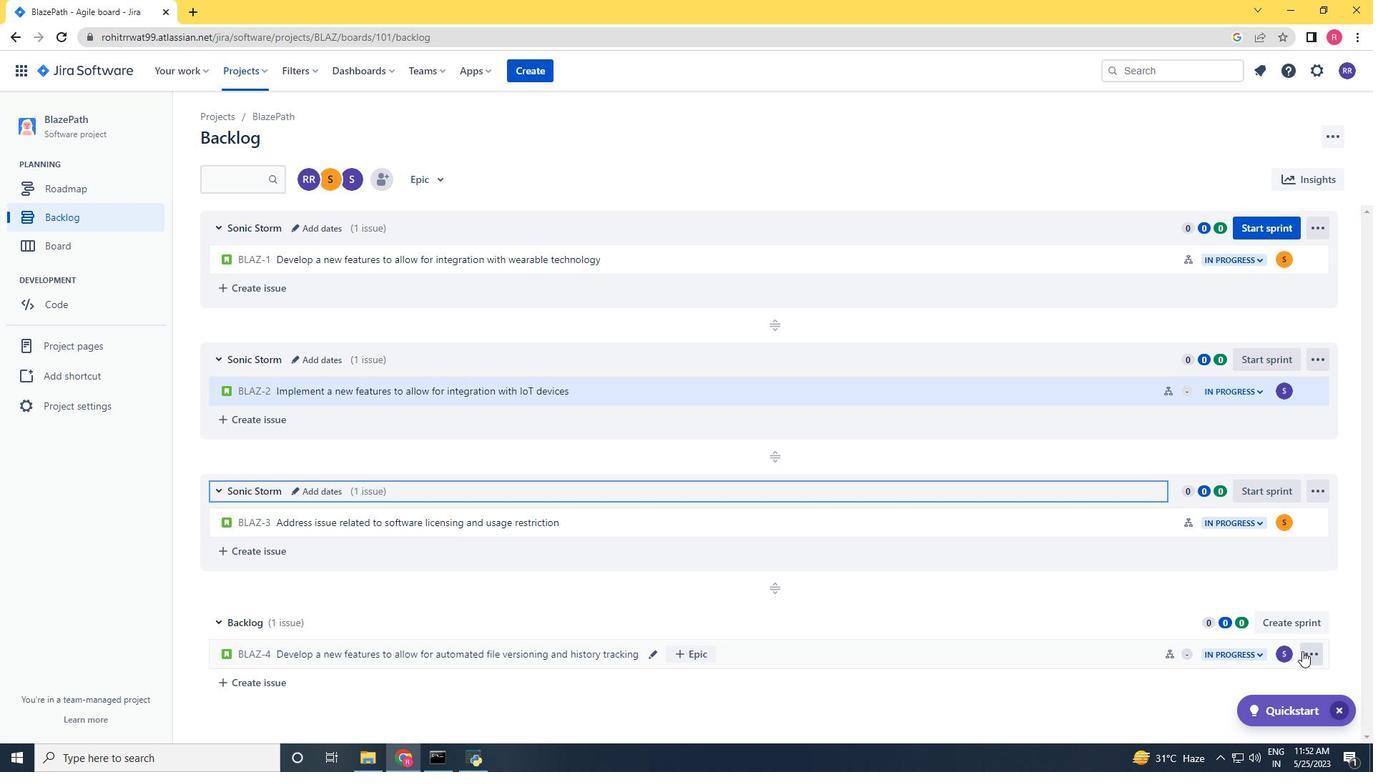 
Action: Mouse moved to (1268, 576)
Screenshot: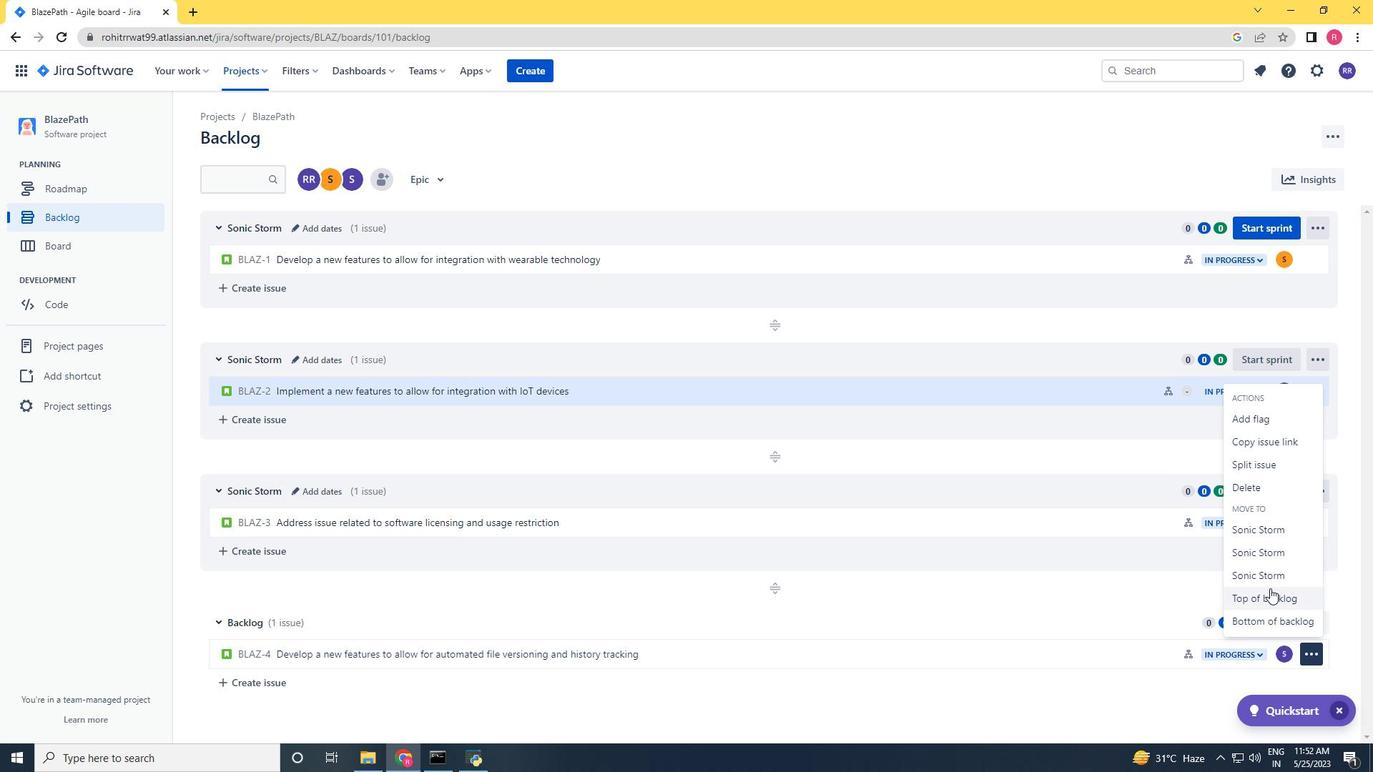 
Action: Mouse pressed left at (1268, 576)
Screenshot: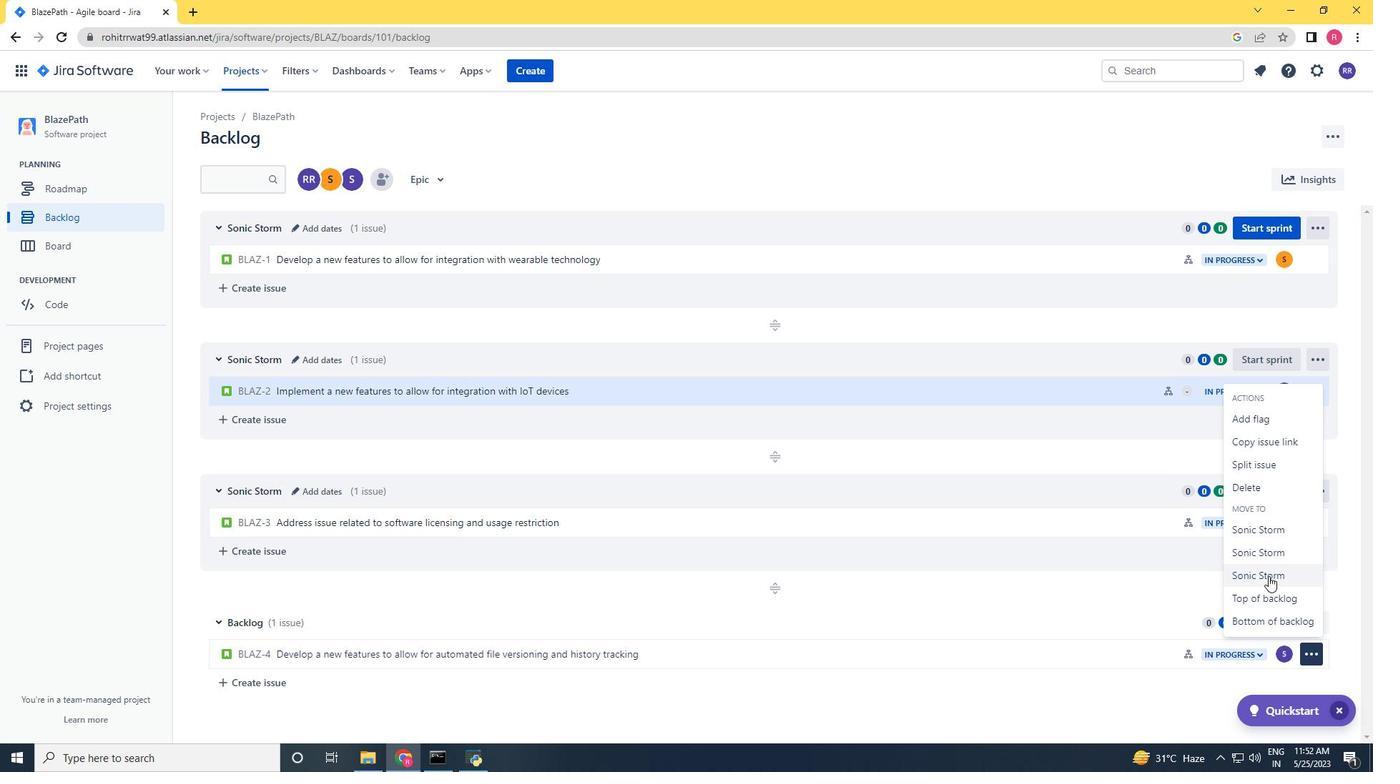 
Action: Mouse moved to (519, 669)
Screenshot: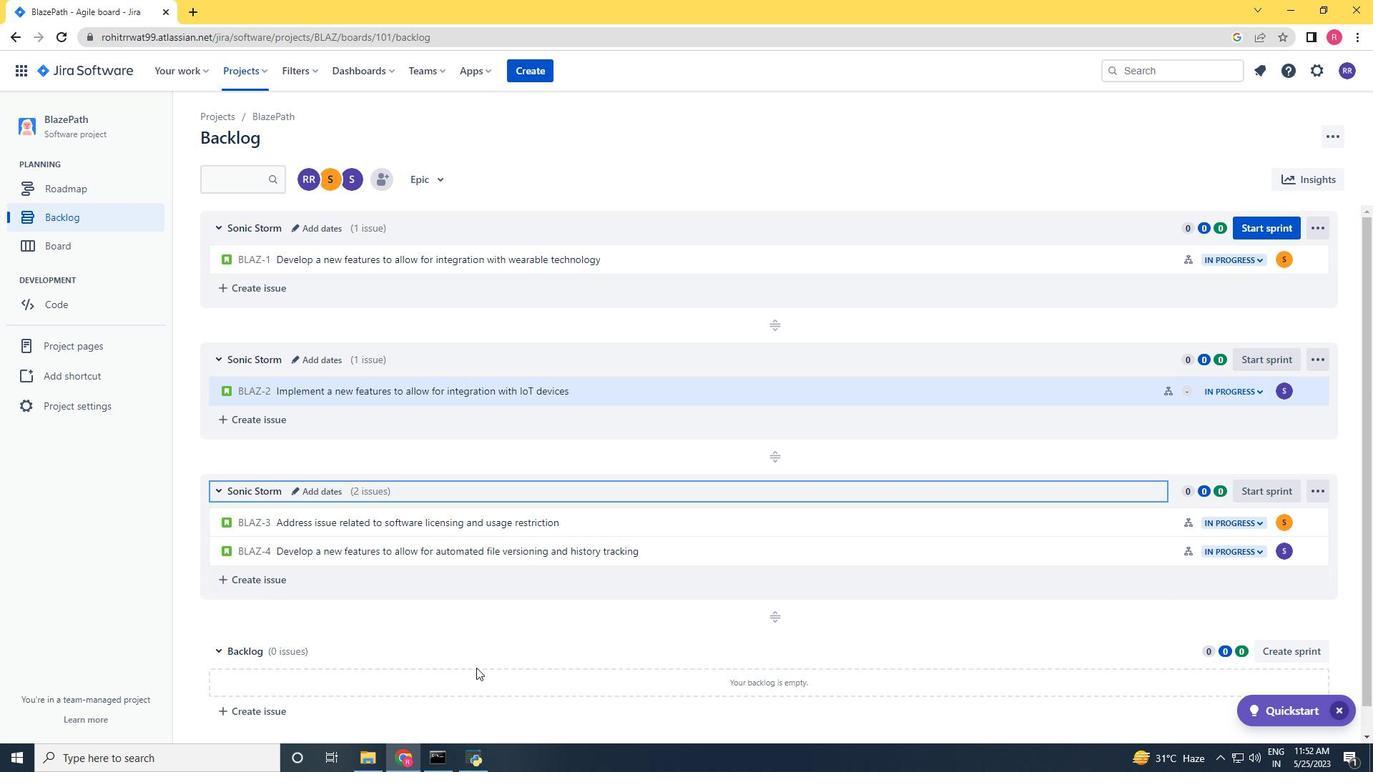 
Action: Mouse scrolled (519, 670) with delta (0, 0)
Screenshot: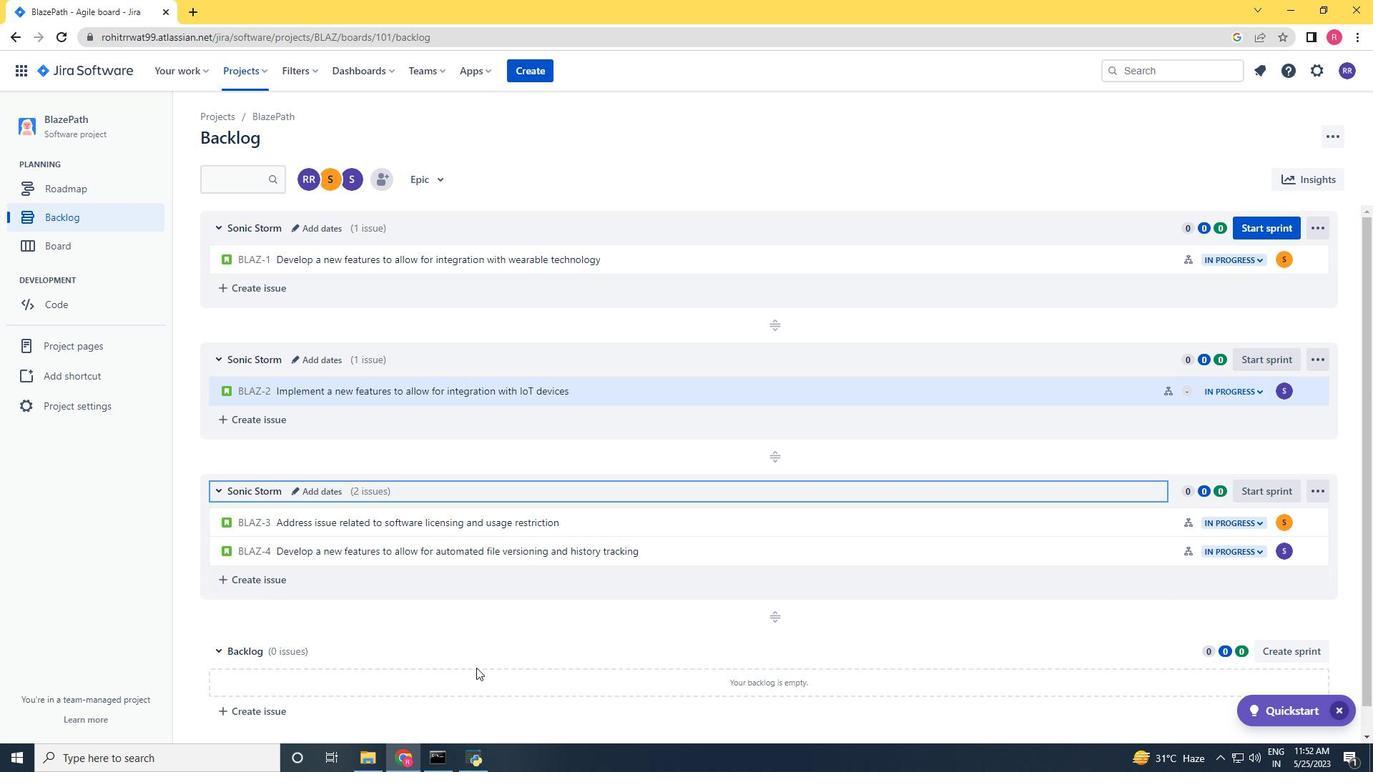 
Action: Mouse moved to (519, 667)
Screenshot: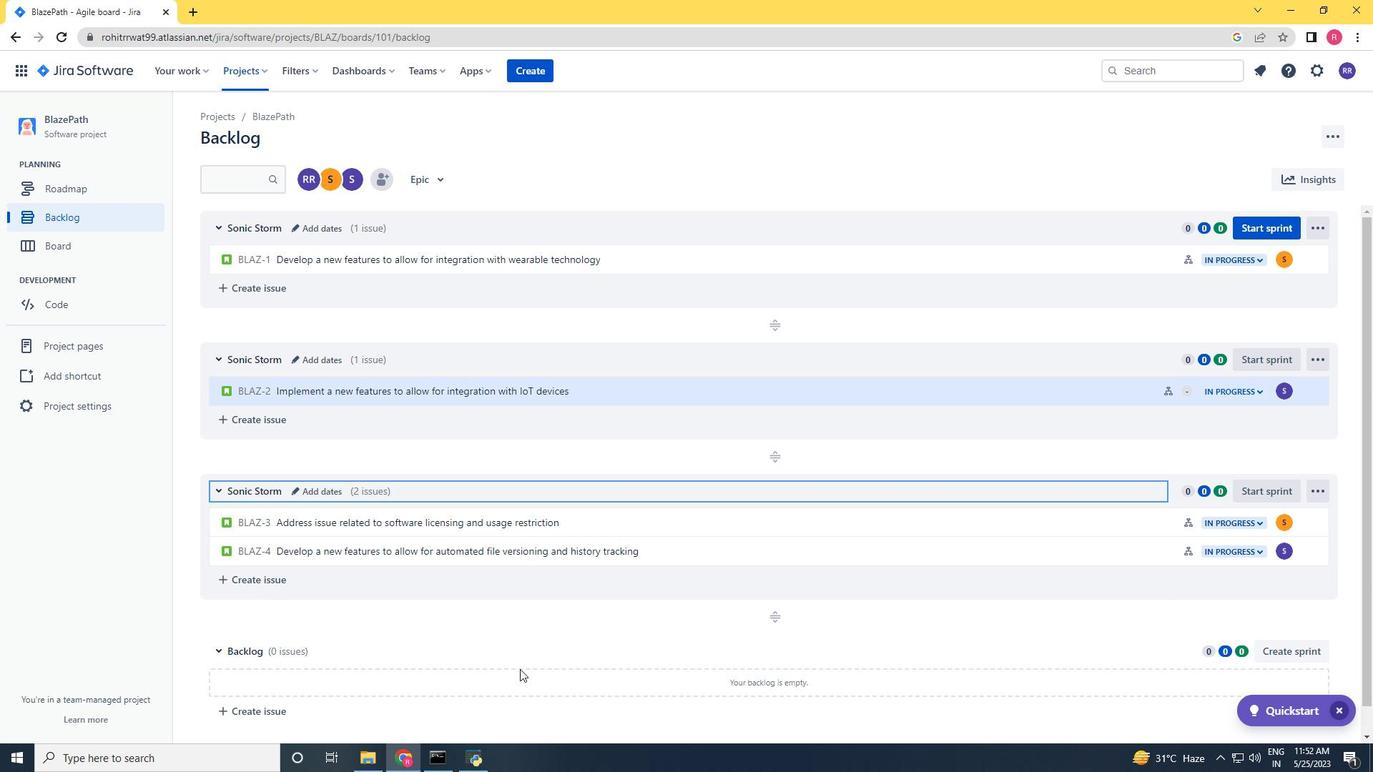 
Action: Mouse scrolled (519, 668) with delta (0, 0)
Screenshot: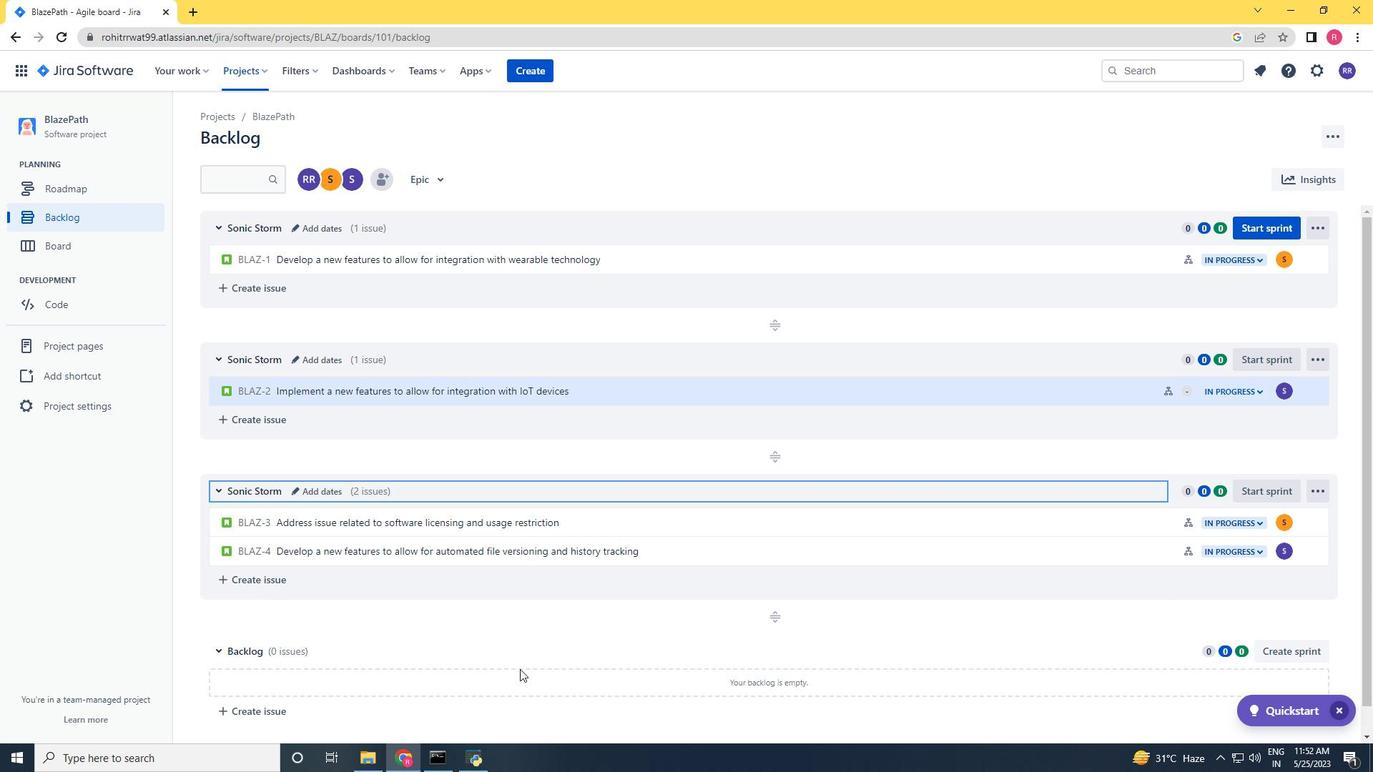 
Action: Mouse moved to (519, 666)
Screenshot: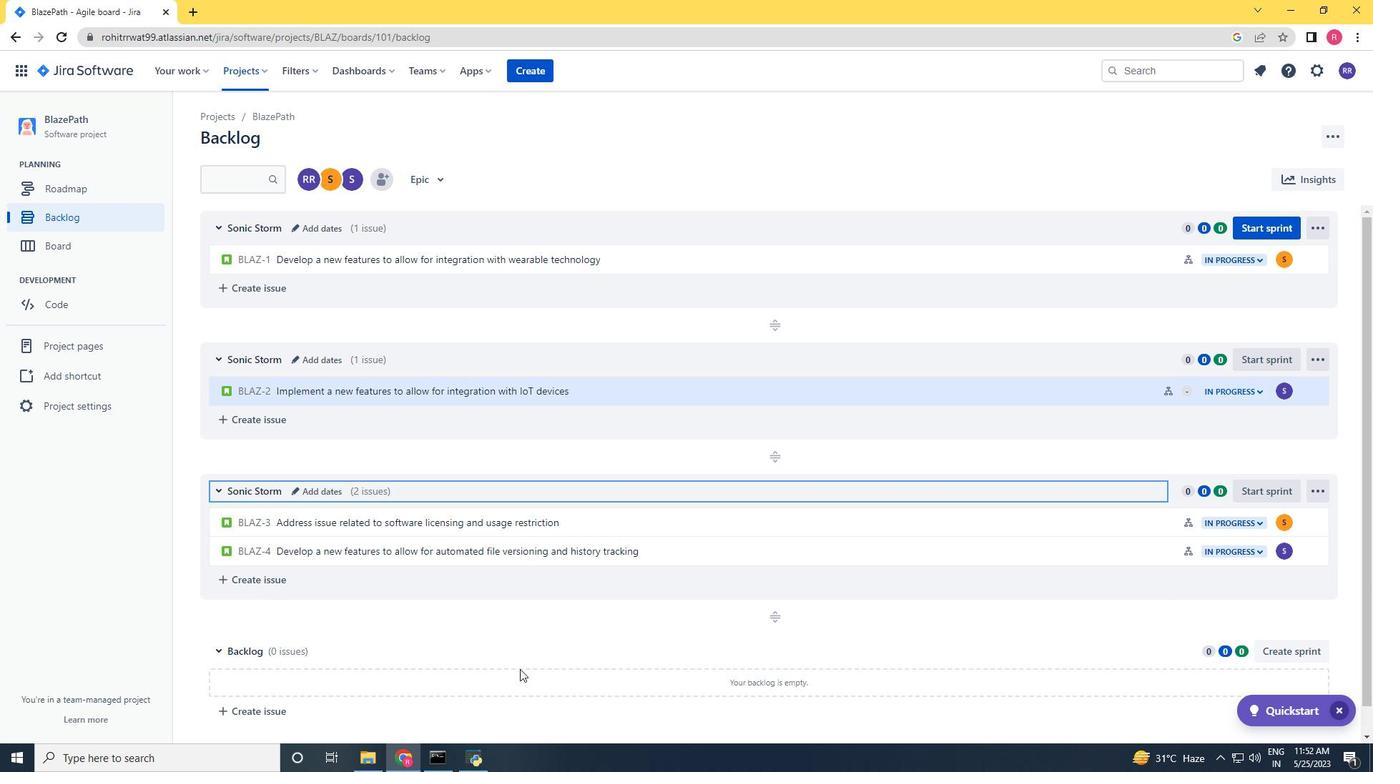 
Action: Mouse scrolled (519, 667) with delta (0, 0)
Screenshot: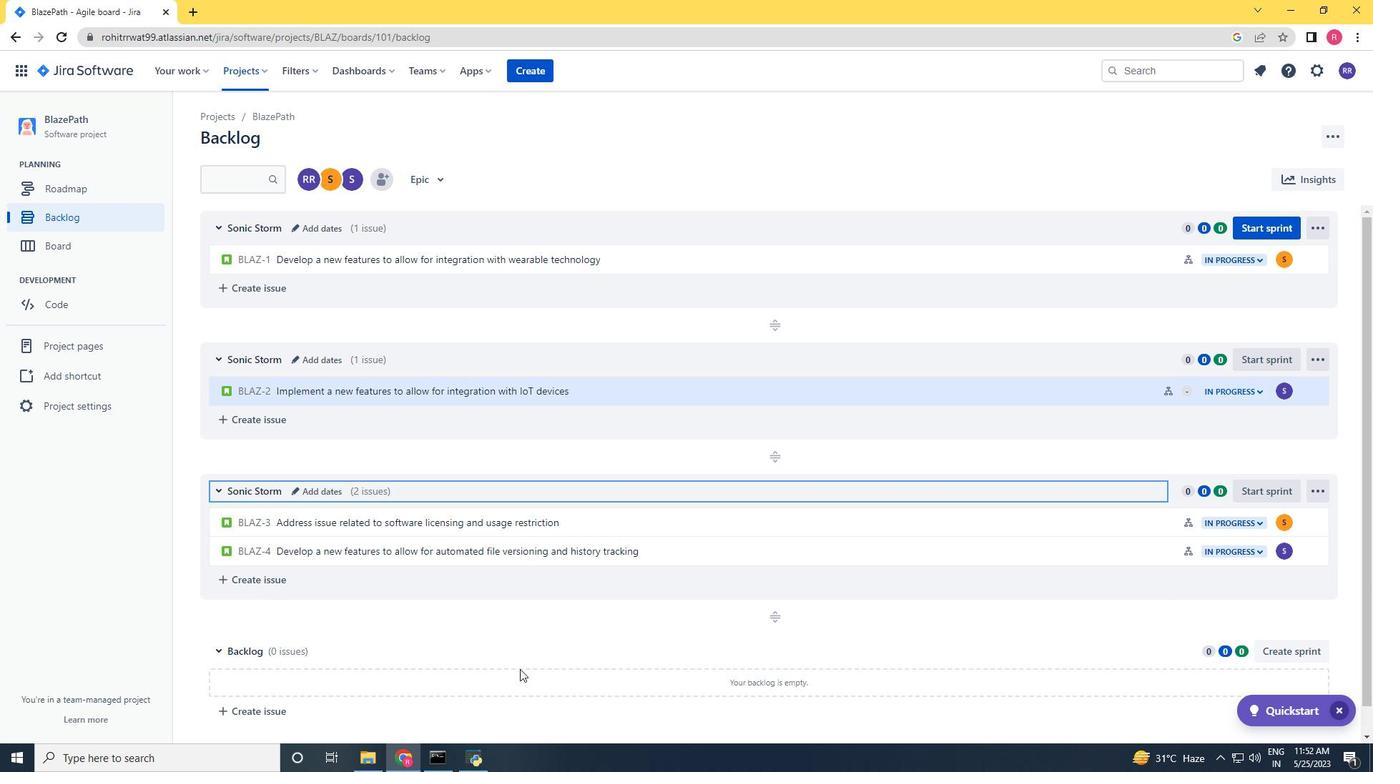 
Action: Mouse scrolled (519, 667) with delta (0, 0)
Screenshot: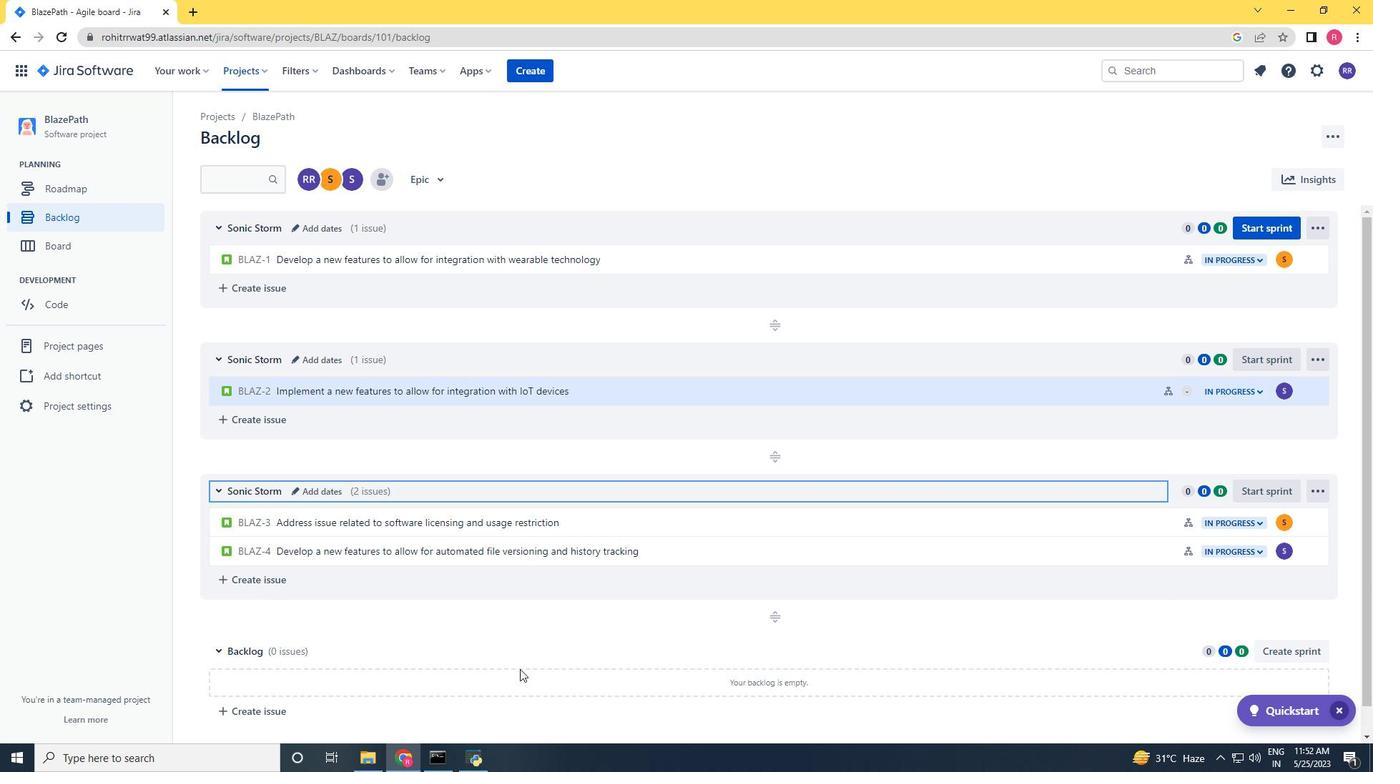 
Action: Mouse moved to (519, 665)
Screenshot: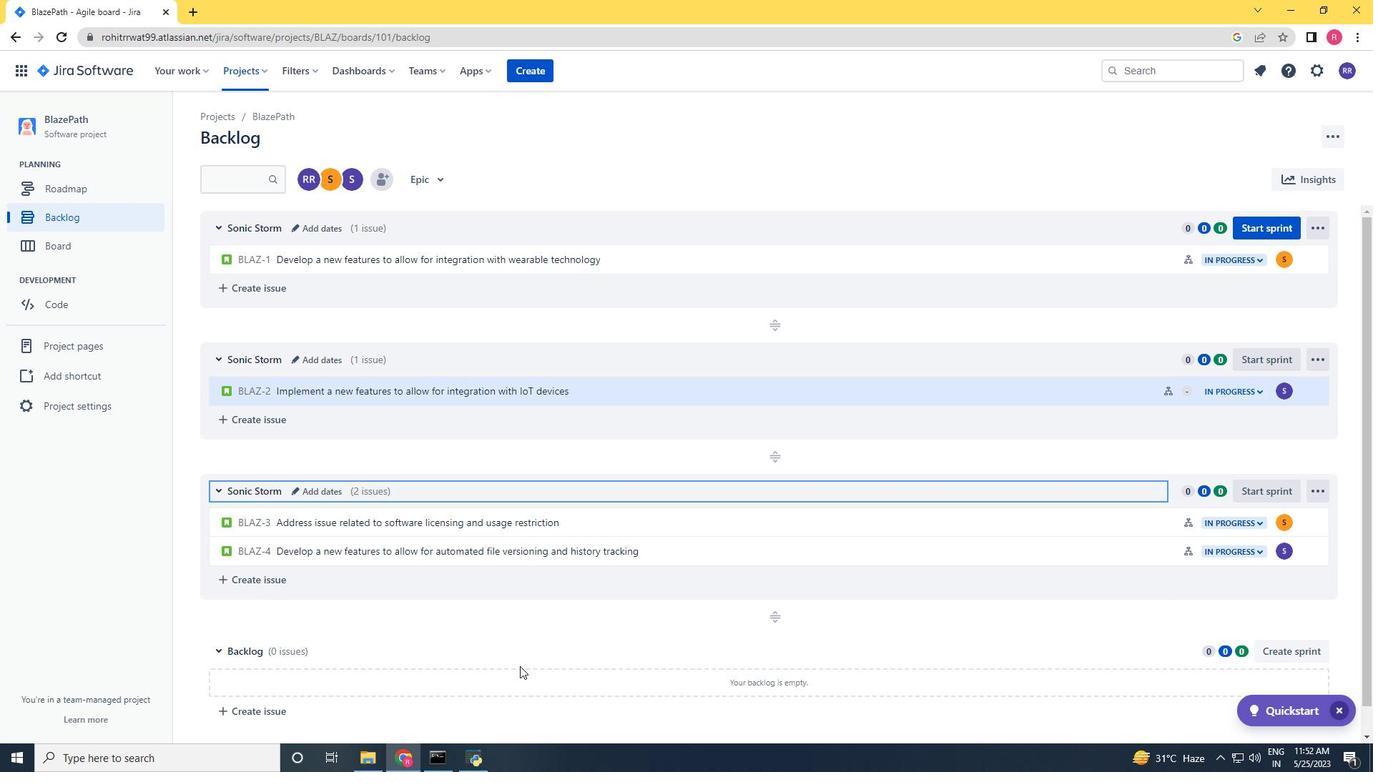 
Action: Mouse scrolled (519, 665) with delta (0, 0)
Screenshot: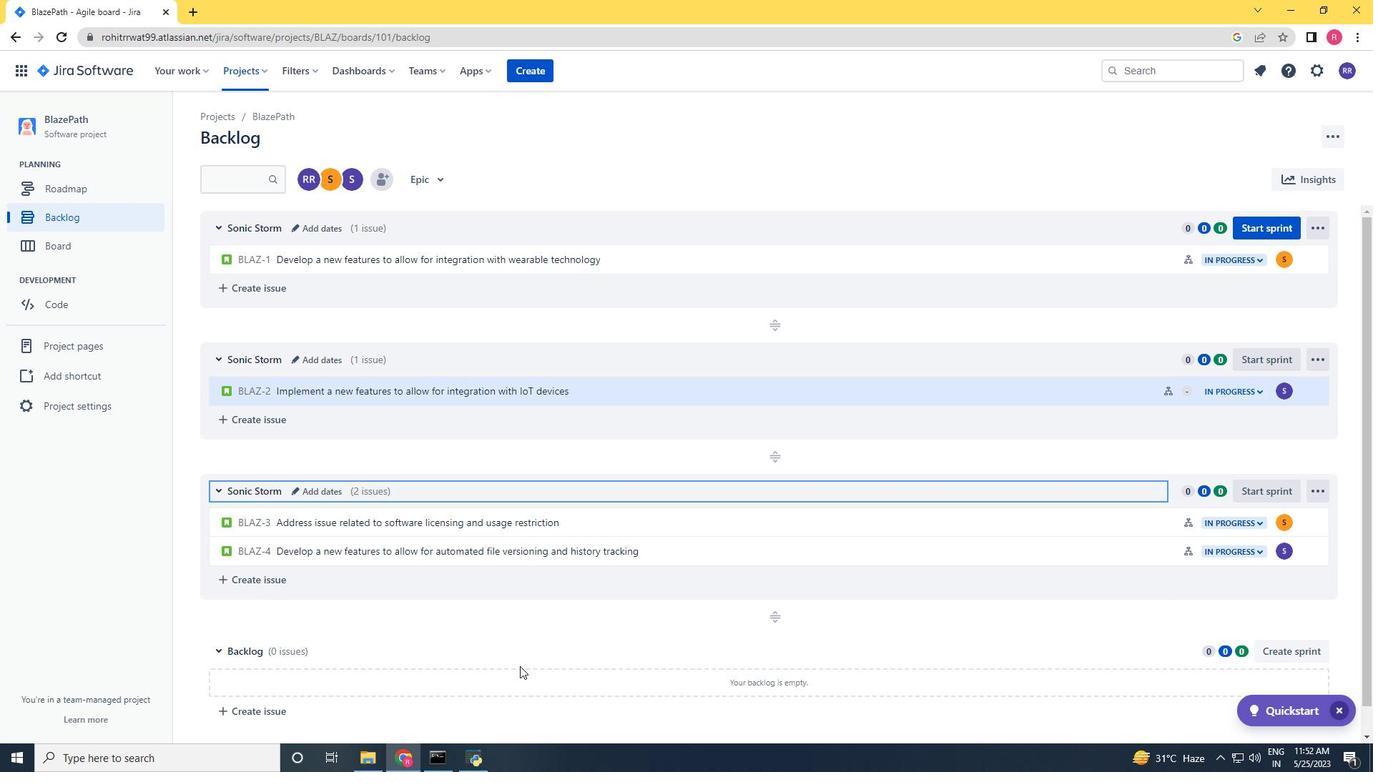 
Action: Mouse moved to (519, 664)
Screenshot: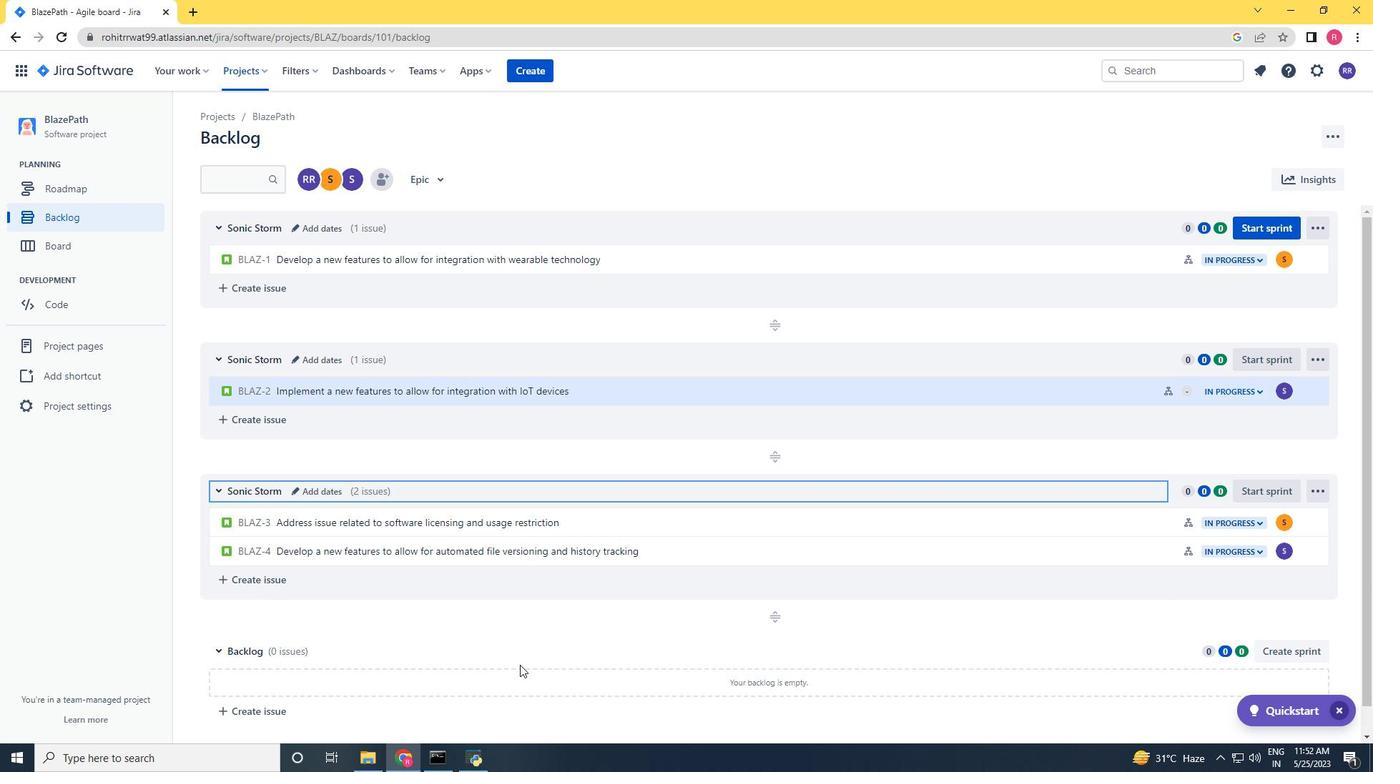 
Action: Mouse scrolled (519, 663) with delta (0, 0)
Screenshot: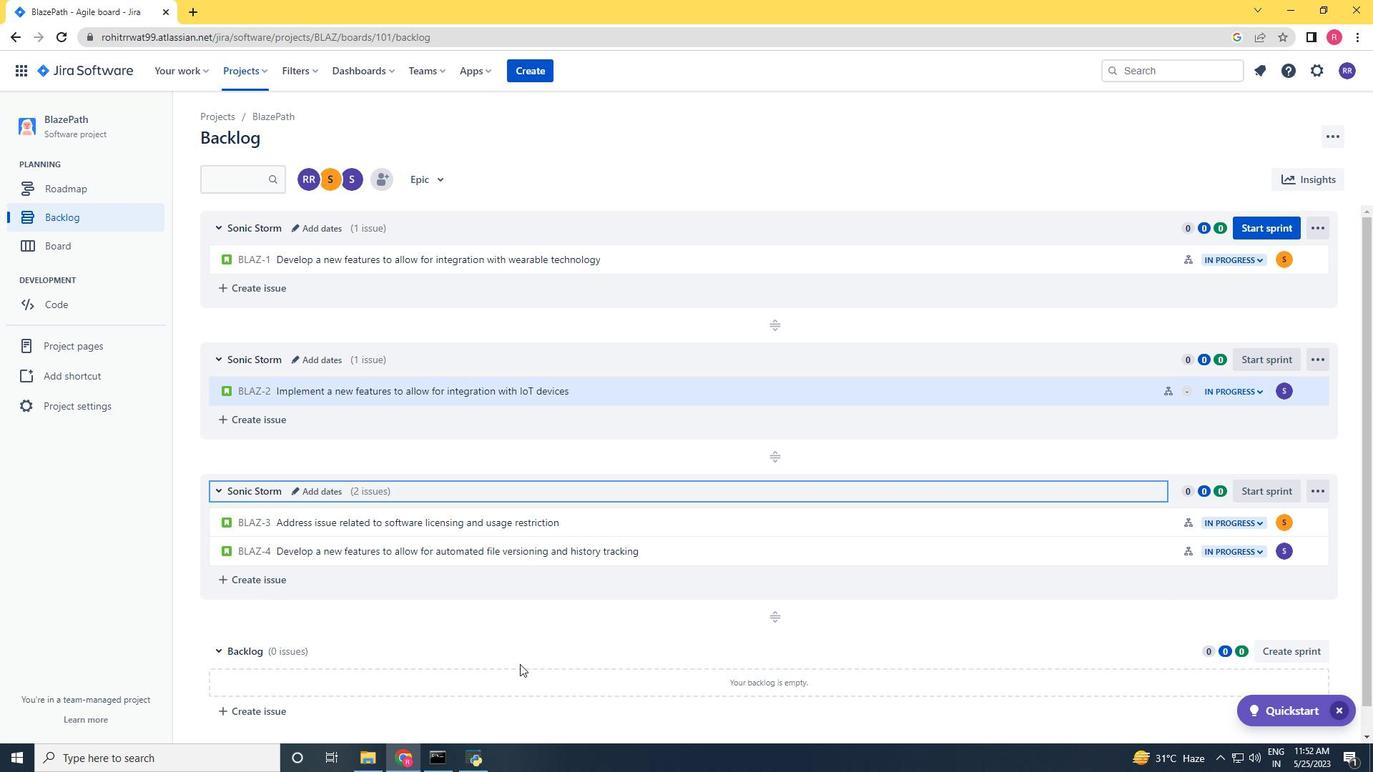 
Action: Mouse scrolled (519, 663) with delta (0, 0)
Screenshot: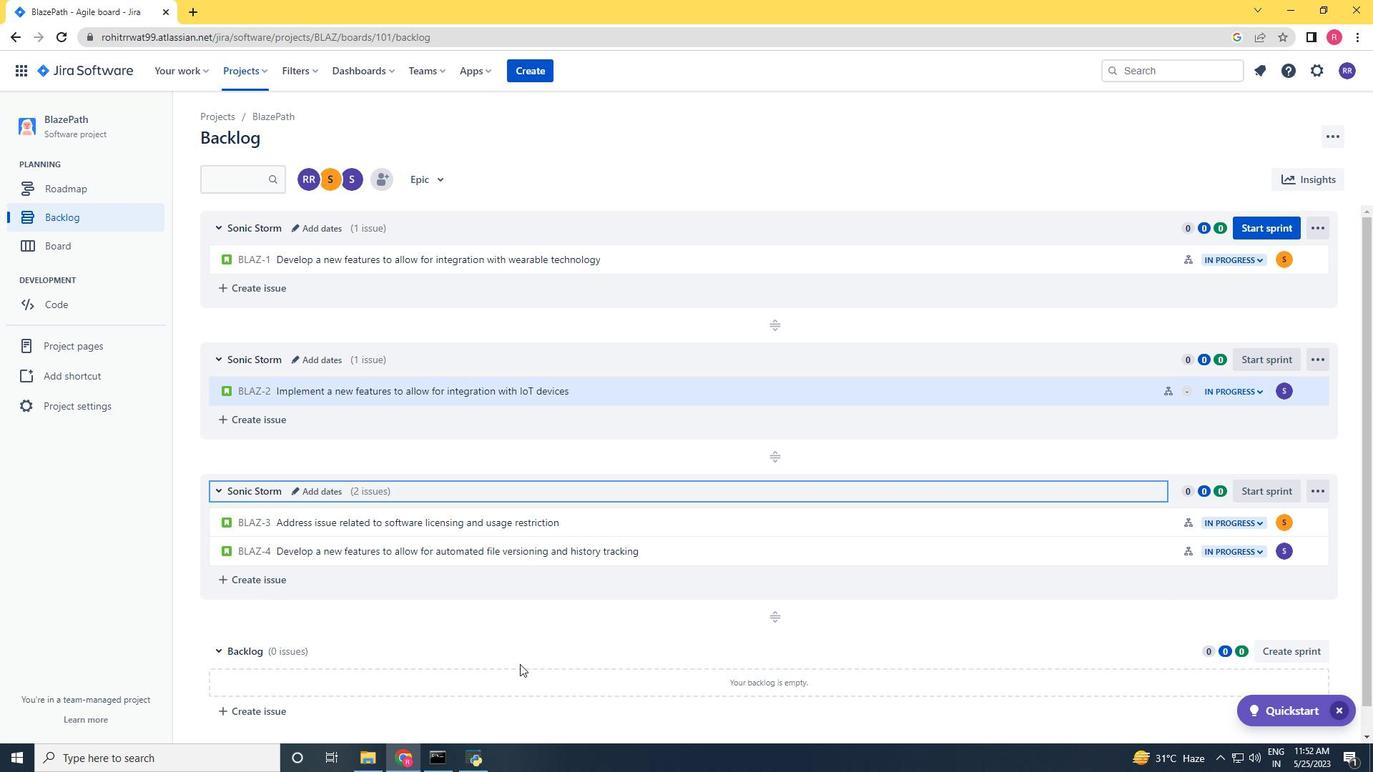 
Action: Mouse scrolled (519, 663) with delta (0, 0)
Screenshot: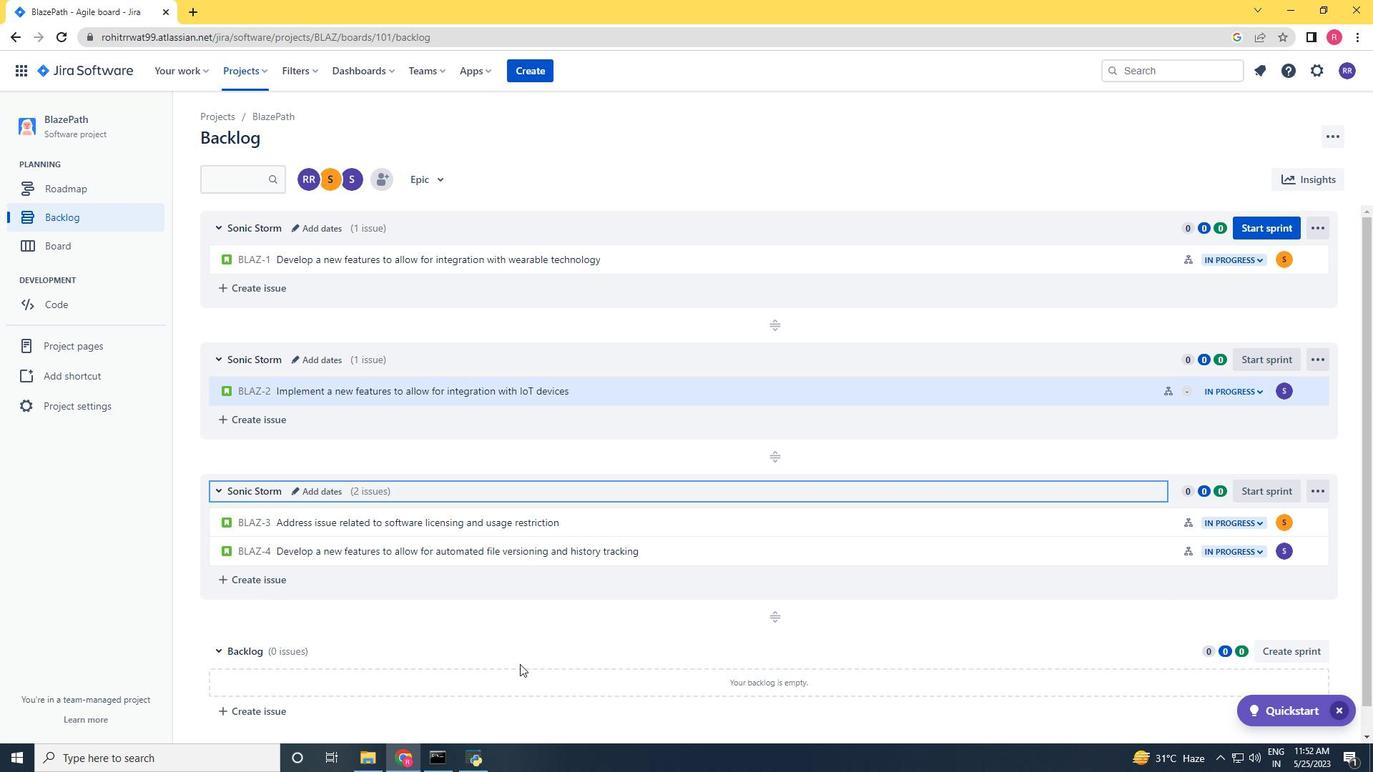
Action: Mouse scrolled (519, 663) with delta (0, 0)
Screenshot: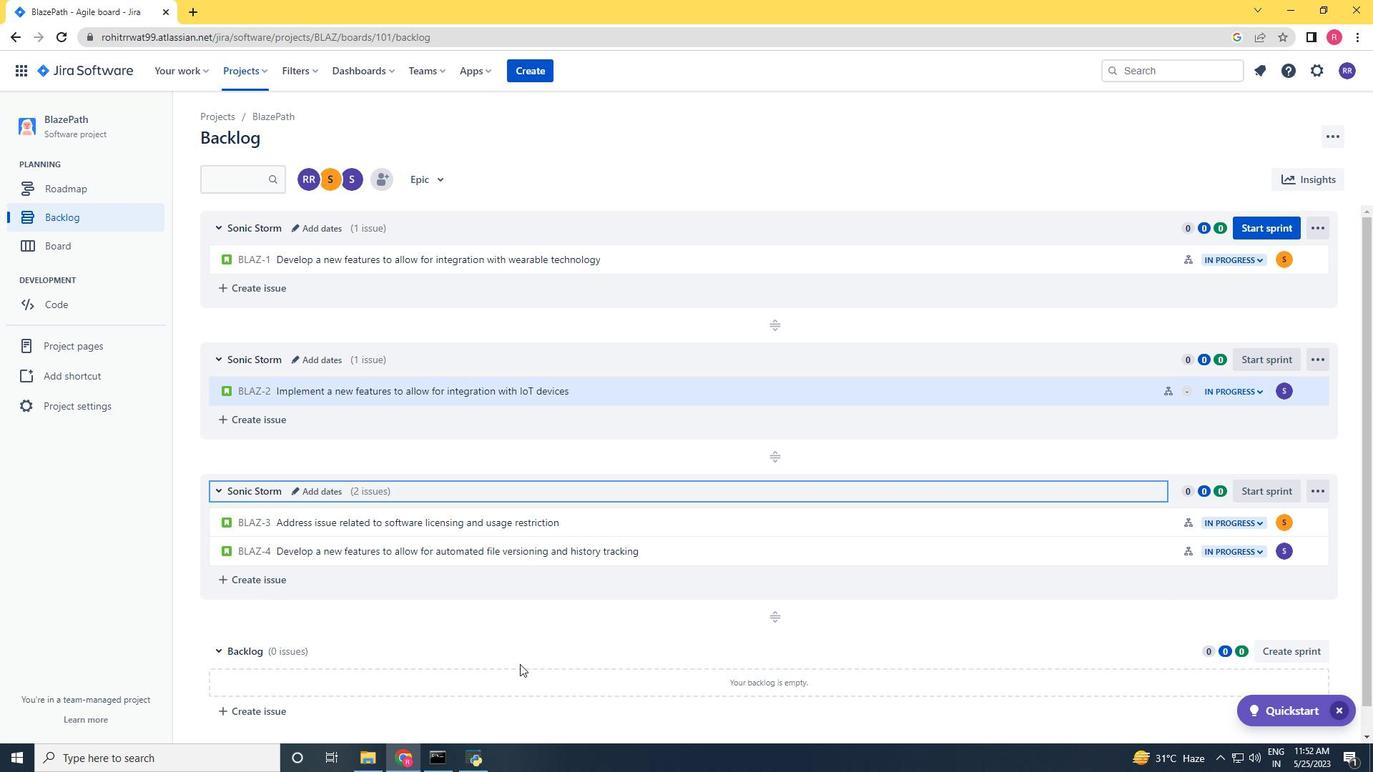 
Action: Mouse scrolled (519, 665) with delta (0, 0)
Screenshot: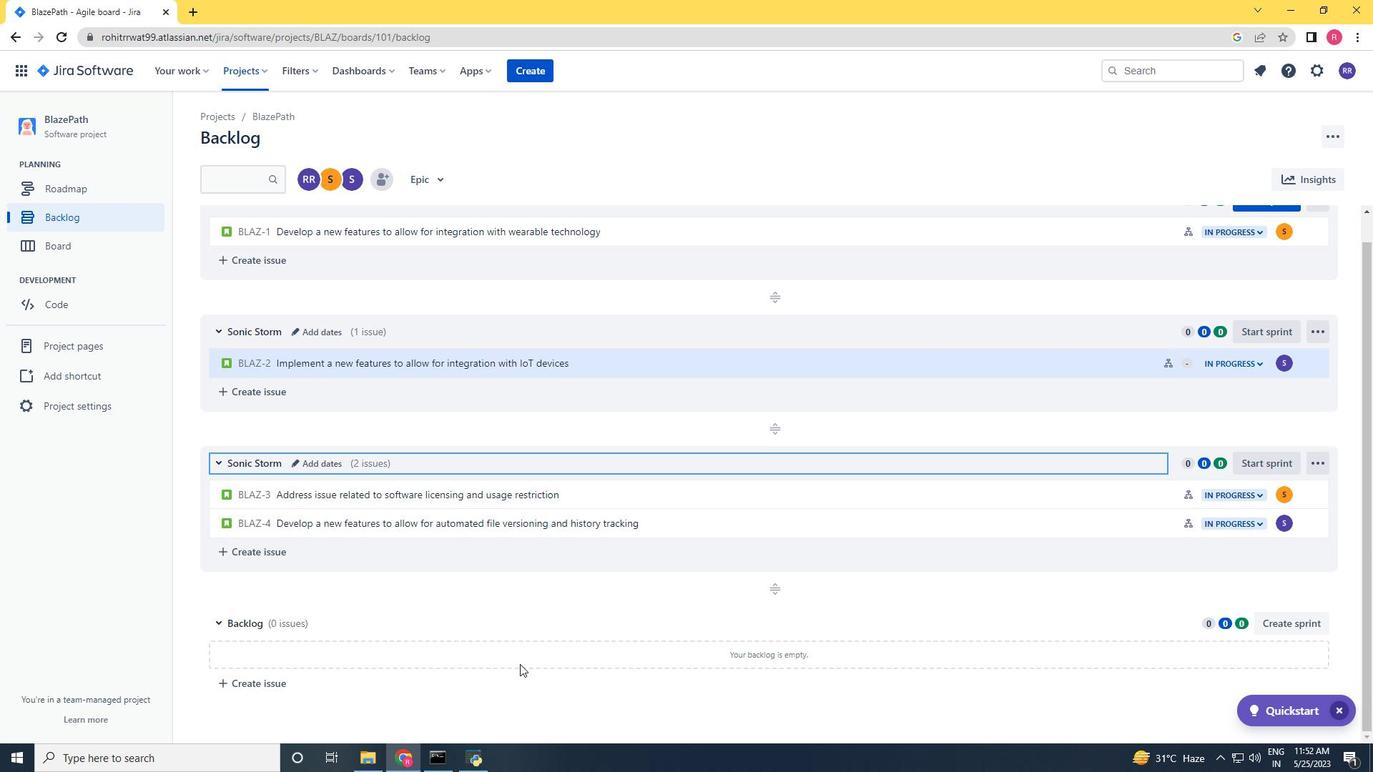 
Action: Mouse scrolled (519, 665) with delta (0, 0)
Screenshot: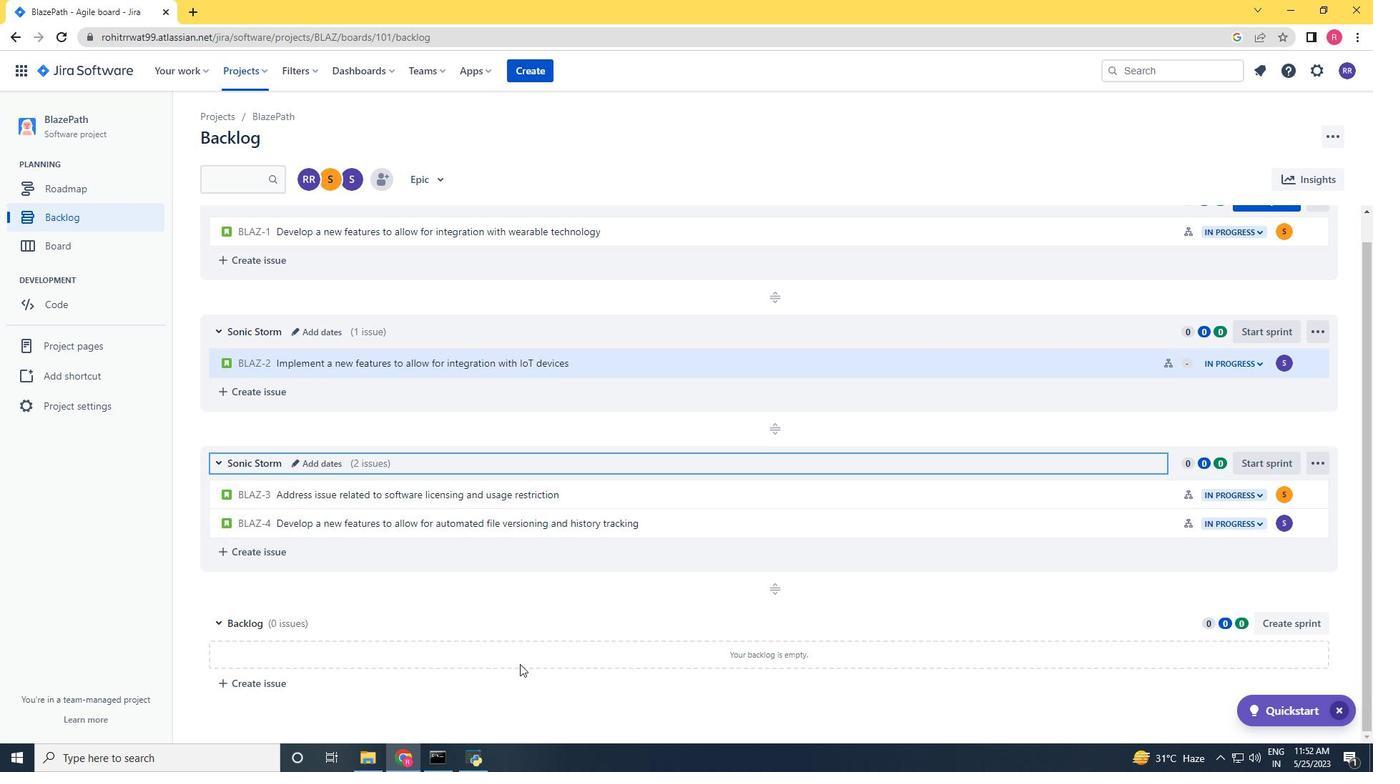 
Action: Mouse moved to (508, 632)
Screenshot: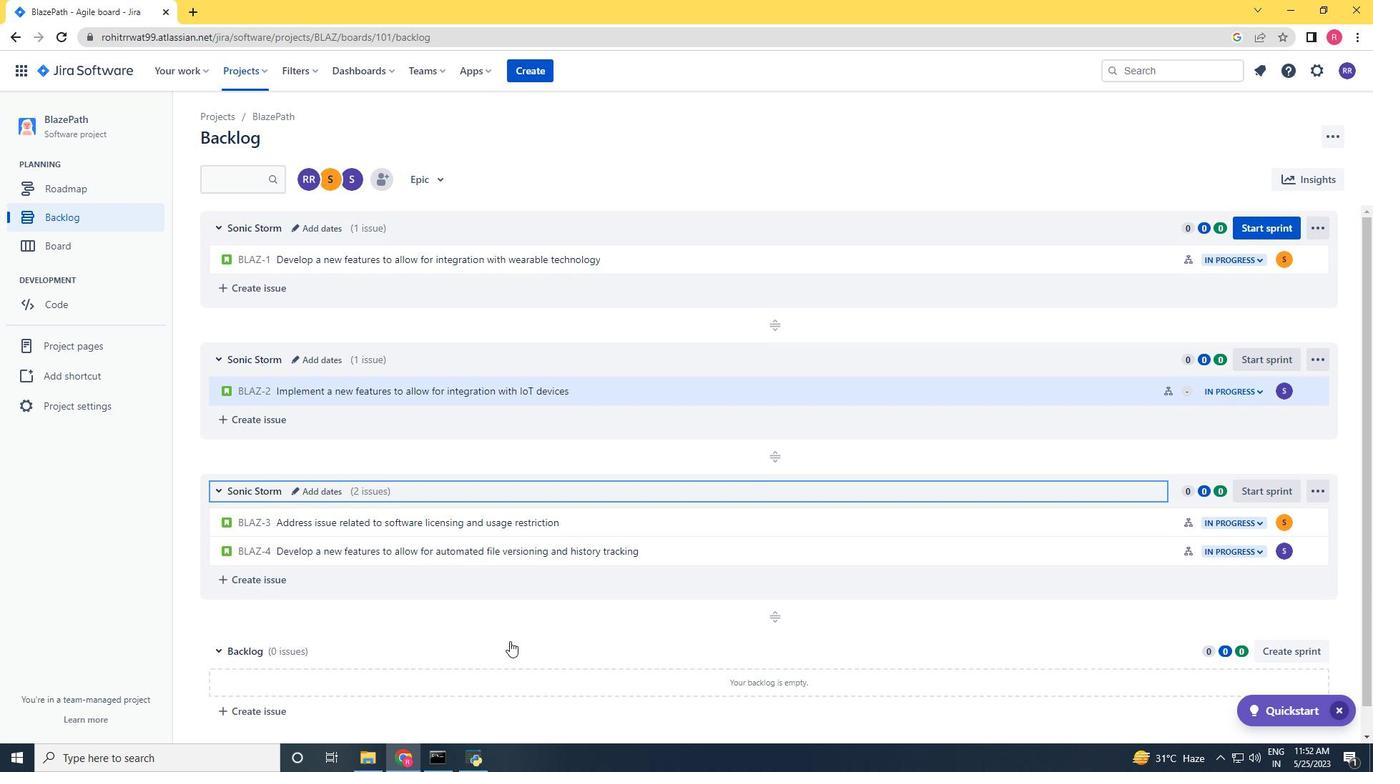 
Action: Mouse pressed left at (508, 632)
Screenshot: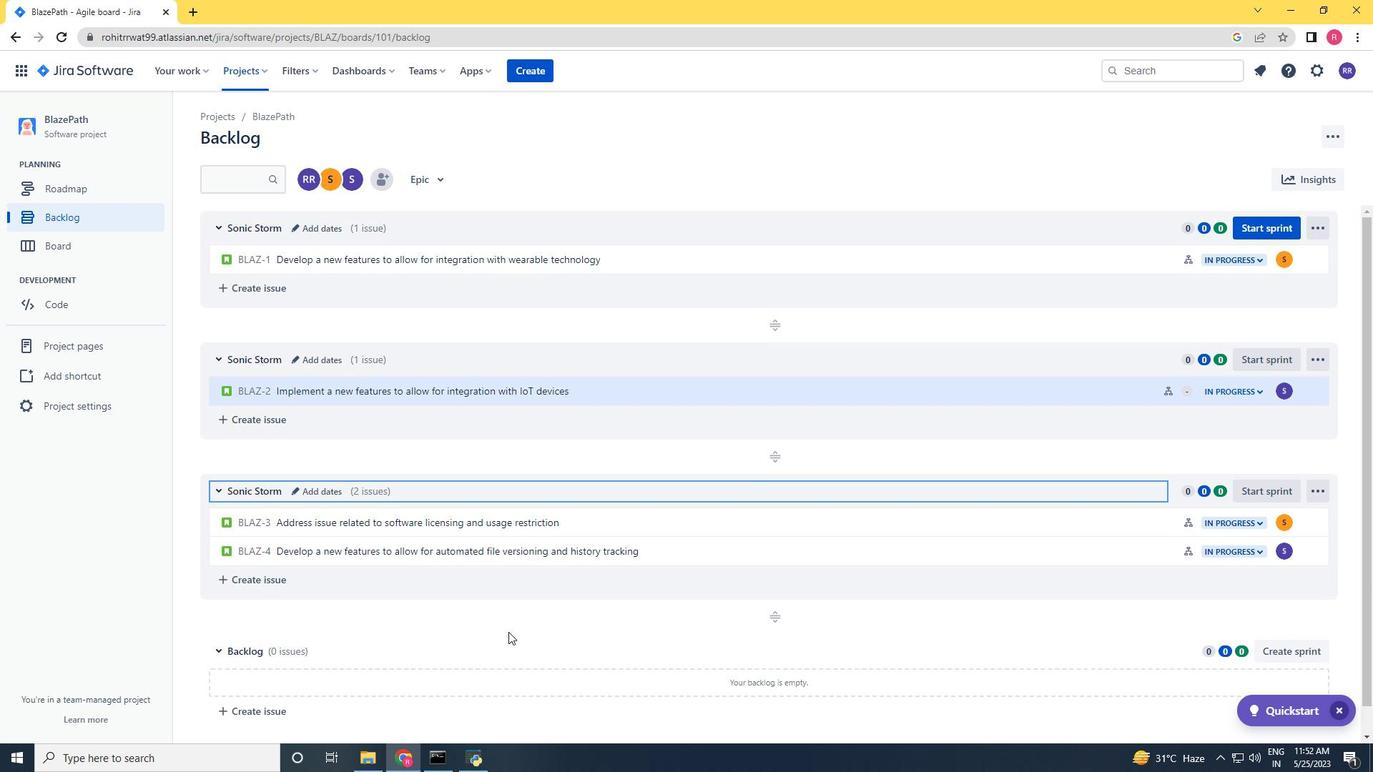 
